 Task: Find connections with filter location Marburg an der Lahn with filter topic #Datawith filter profile language Spanish with filter current company DAR ENGINEERING with filter school PRASAD V POTLURI SIDDHARTHA INSTITUTE OF TECHNOLOGY, Devabhaktuni Ramalingeswara Rao Road, Behind VR Siddhartha Engg. College, Kanuru, Vijayawada, PIN-520007(CC-50) with filter industry Security and Investigations with filter service category Project Management with filter keywords title Test Scorer
Action: Mouse moved to (474, 48)
Screenshot: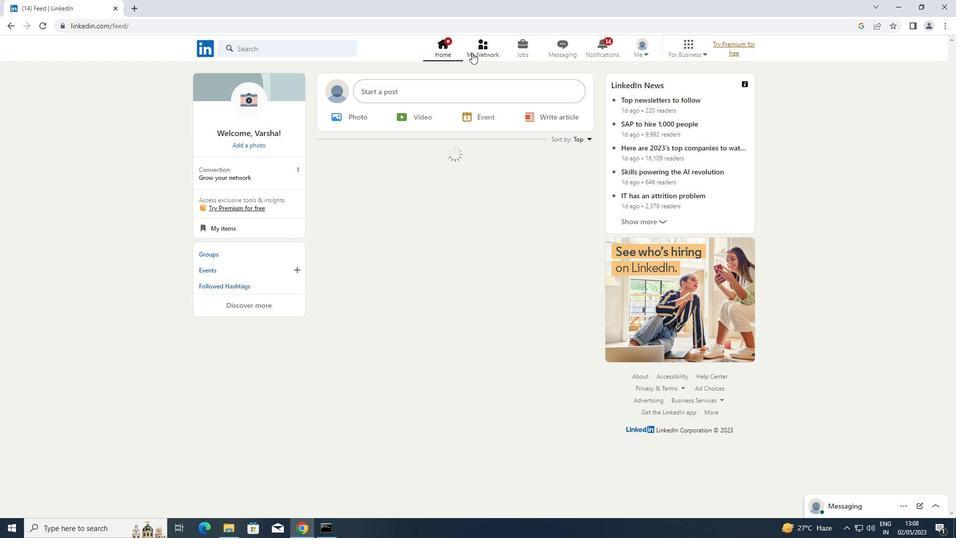 
Action: Mouse pressed left at (474, 48)
Screenshot: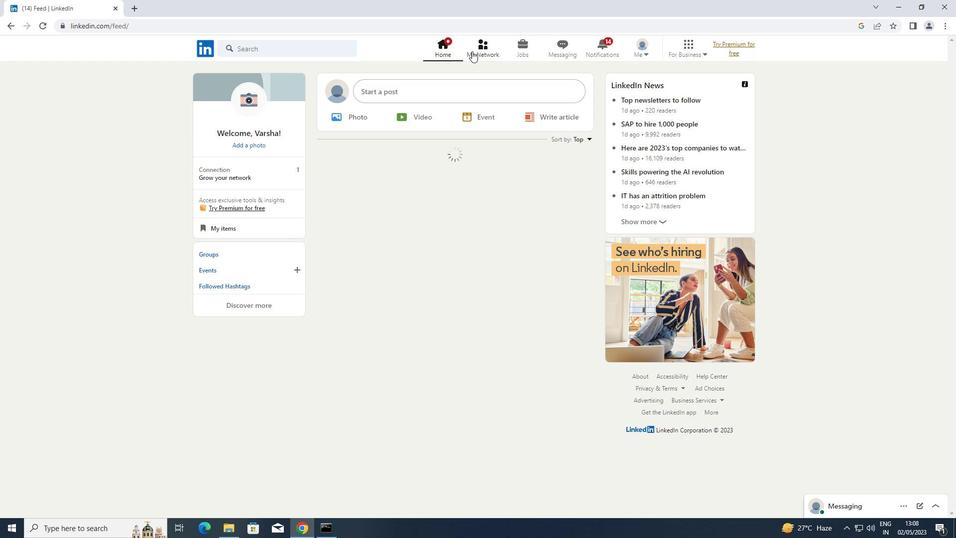 
Action: Mouse moved to (246, 108)
Screenshot: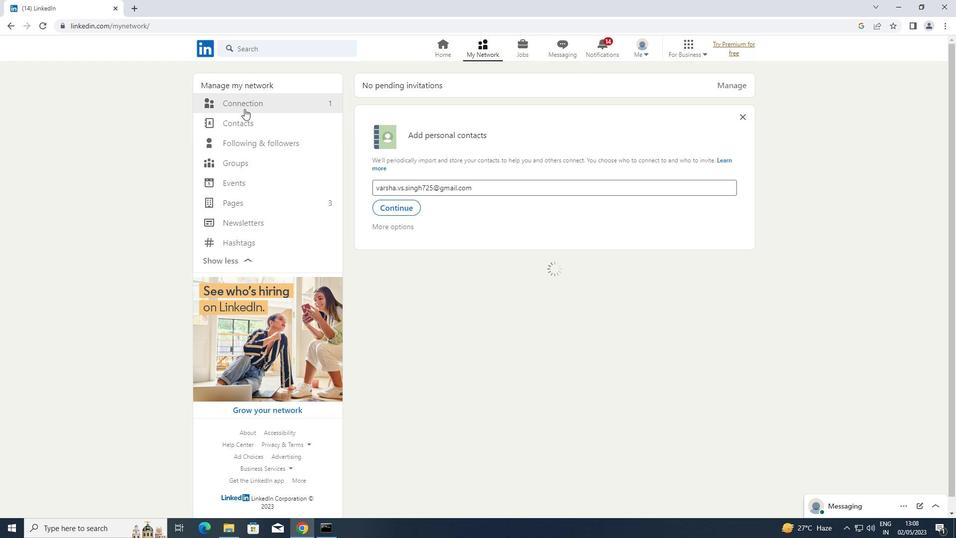 
Action: Mouse pressed left at (246, 108)
Screenshot: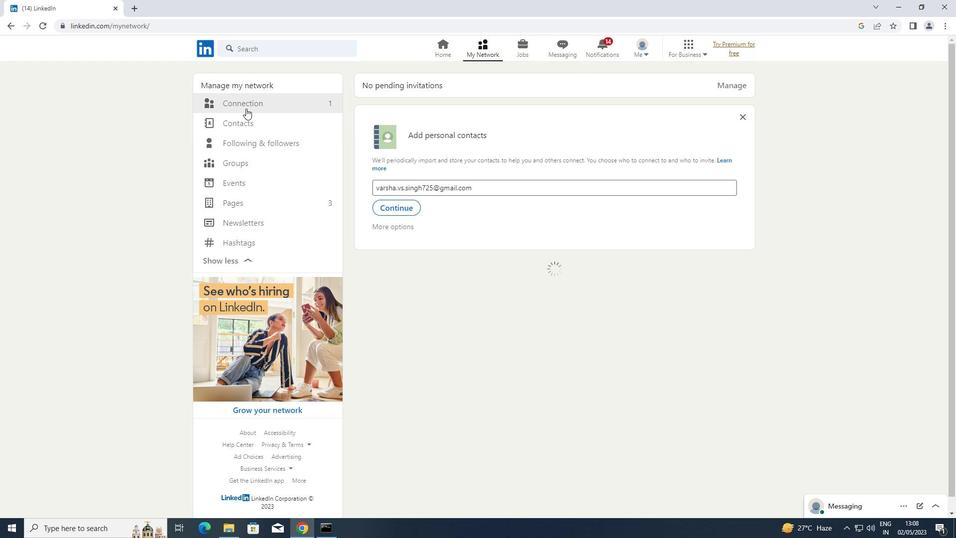 
Action: Mouse moved to (563, 99)
Screenshot: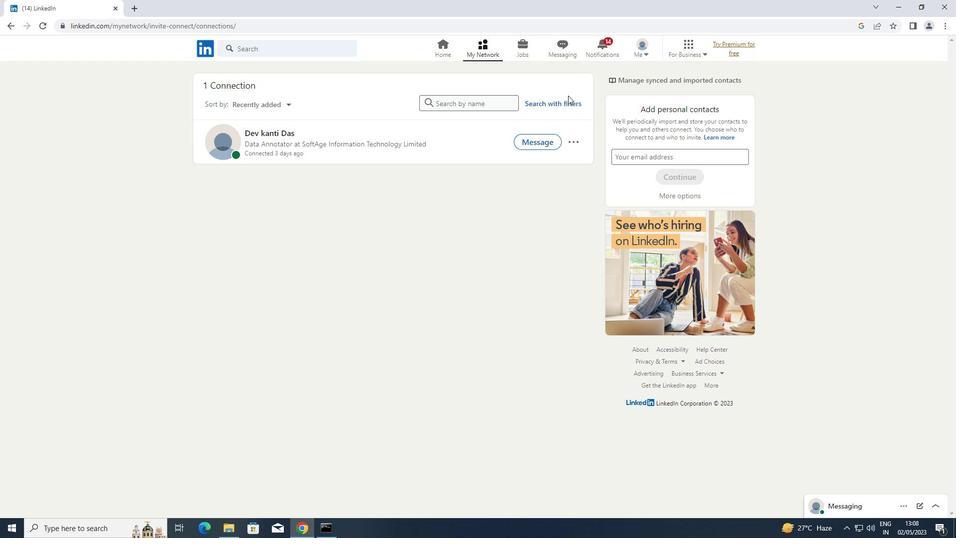 
Action: Mouse pressed left at (563, 99)
Screenshot: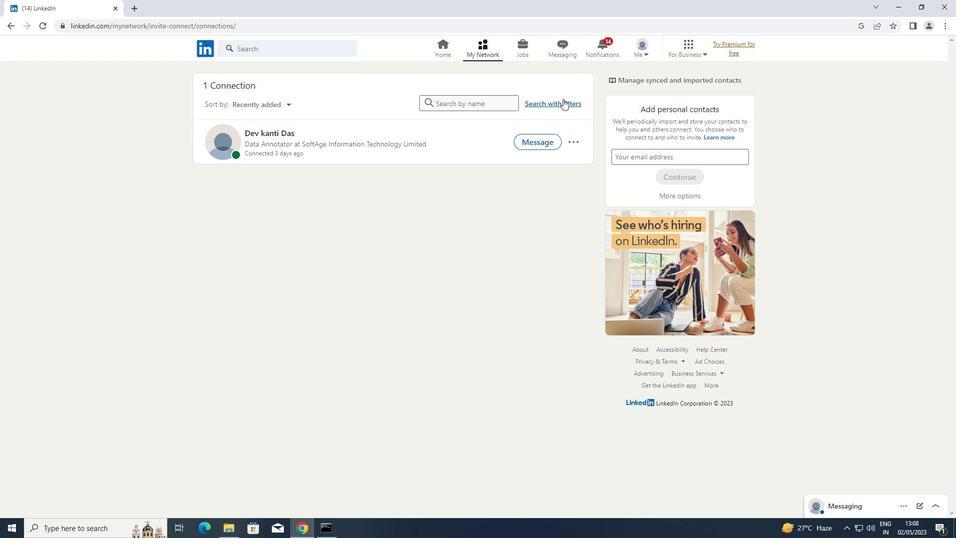 
Action: Mouse moved to (513, 74)
Screenshot: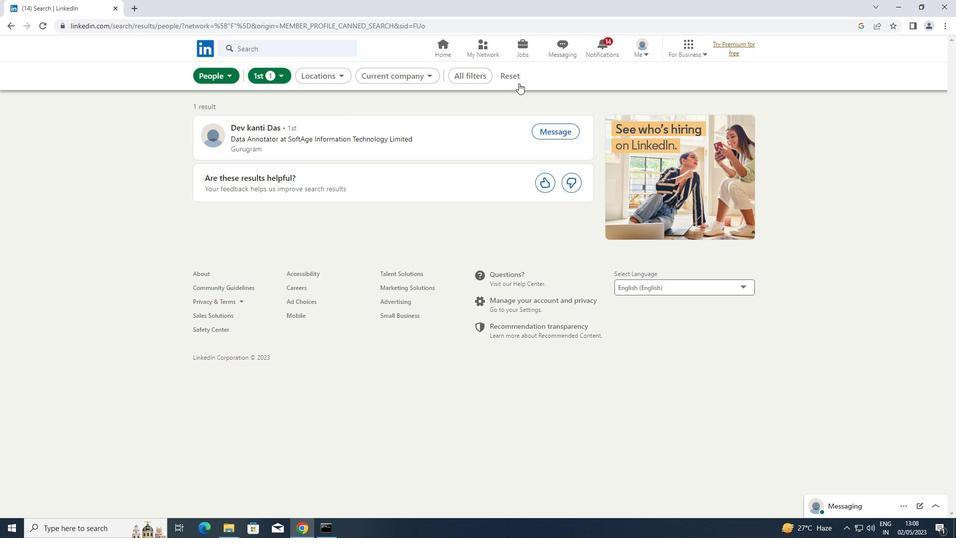 
Action: Mouse pressed left at (513, 74)
Screenshot: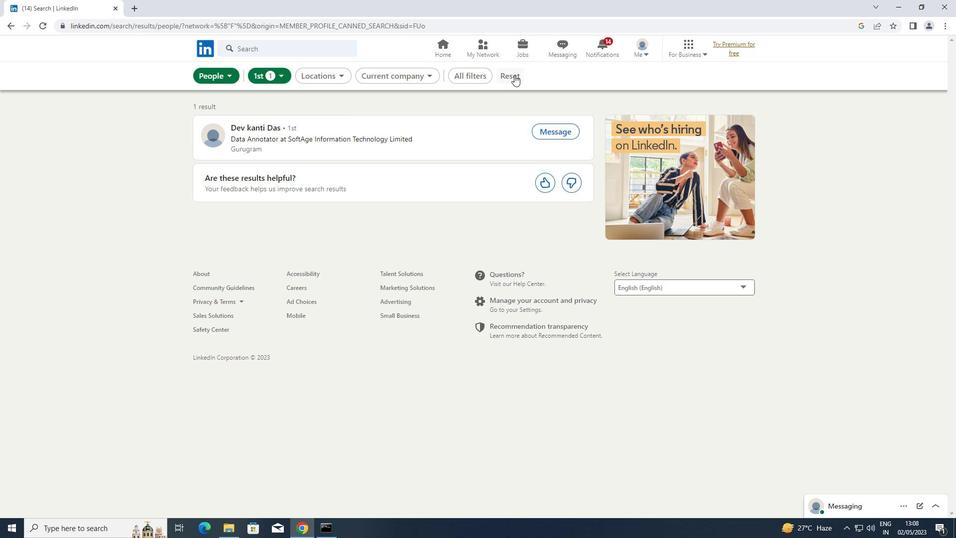 
Action: Mouse moved to (498, 75)
Screenshot: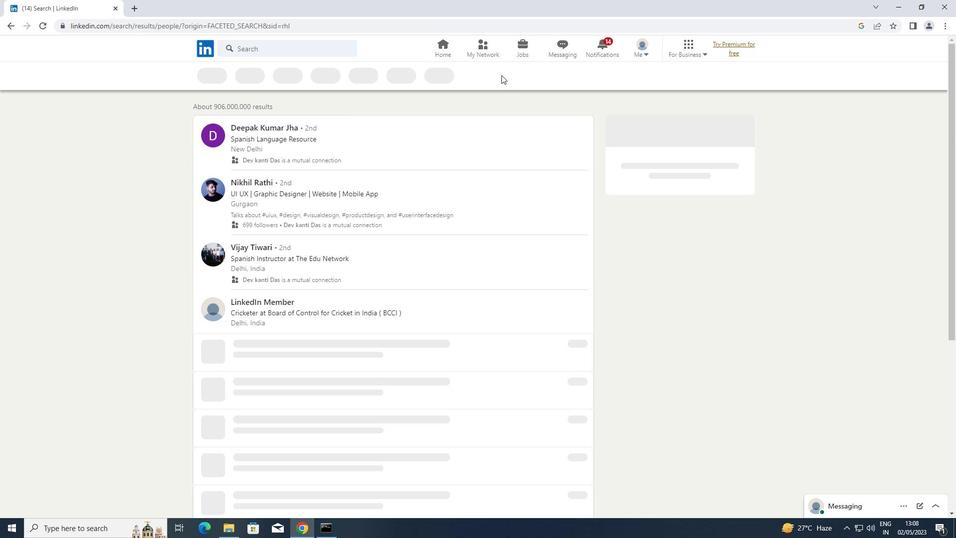 
Action: Mouse pressed left at (498, 75)
Screenshot: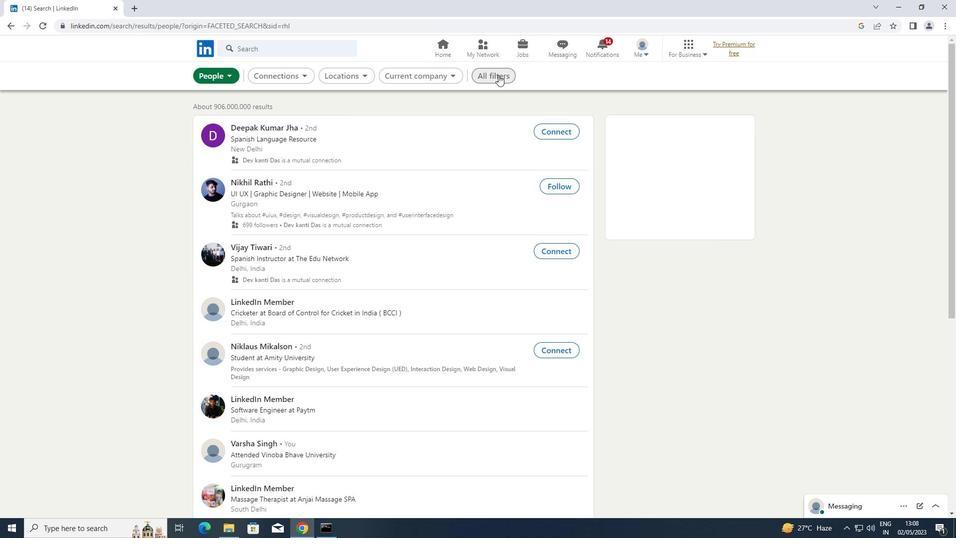 
Action: Mouse moved to (708, 198)
Screenshot: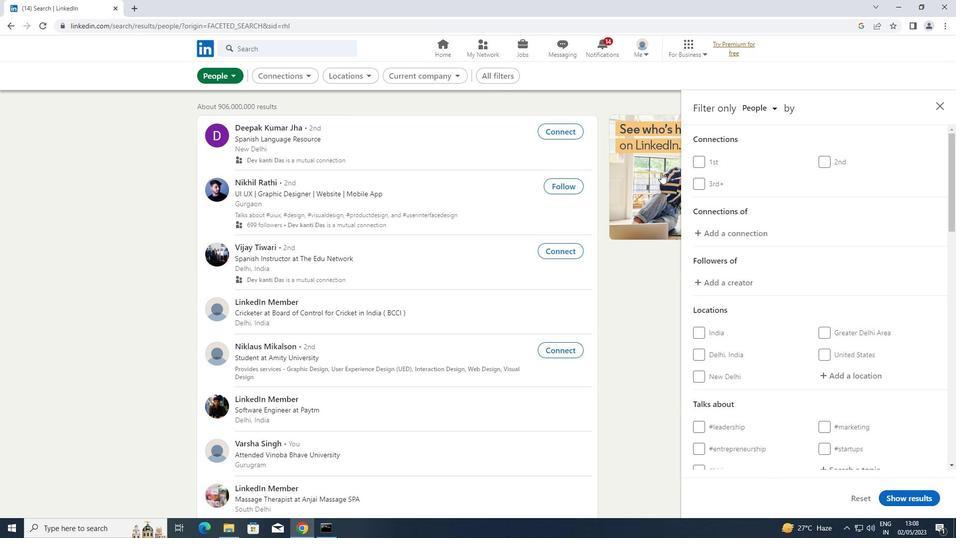 
Action: Mouse scrolled (708, 197) with delta (0, 0)
Screenshot: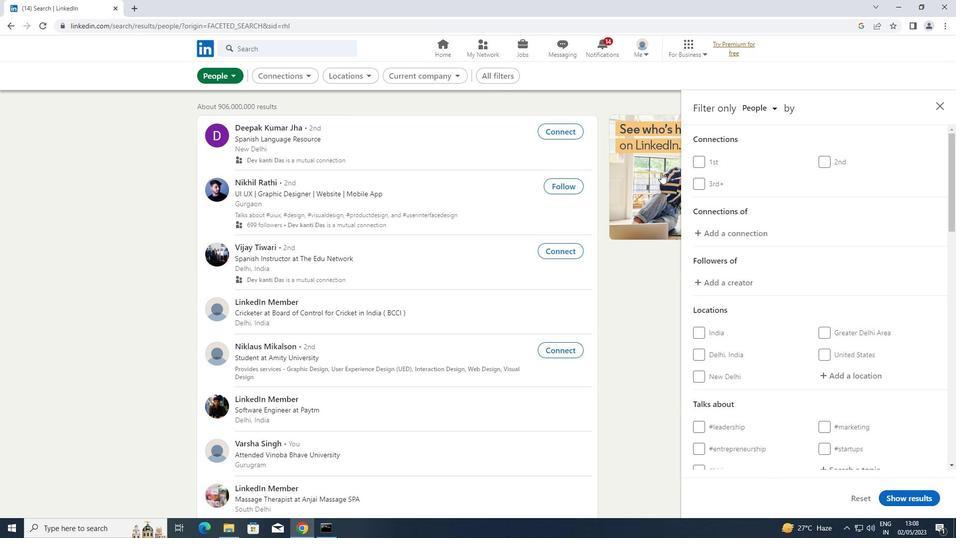 
Action: Mouse moved to (714, 205)
Screenshot: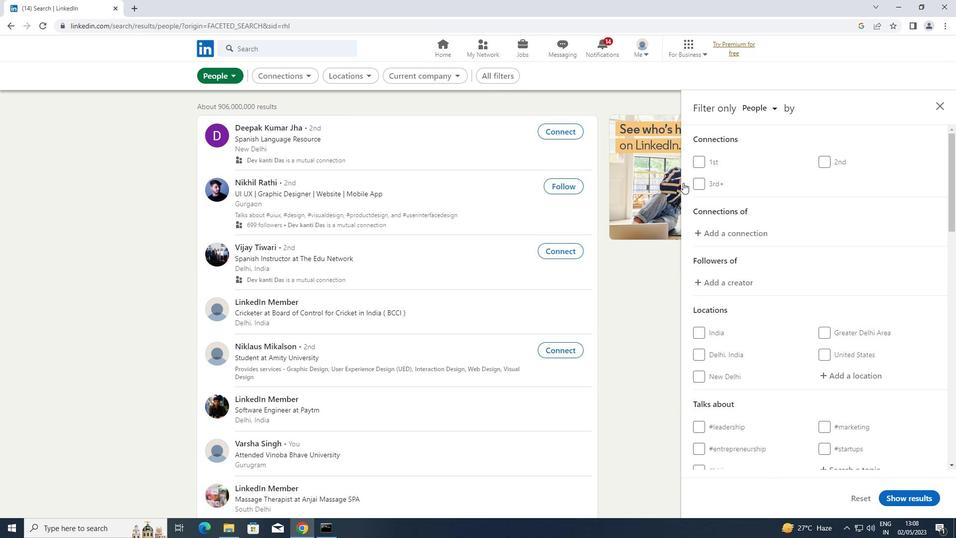 
Action: Mouse scrolled (714, 205) with delta (0, 0)
Screenshot: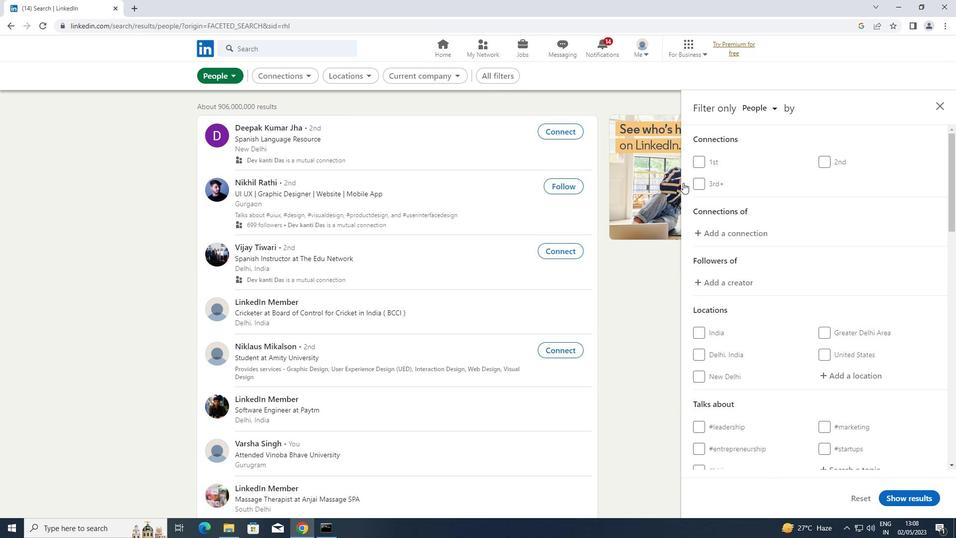 
Action: Mouse moved to (863, 275)
Screenshot: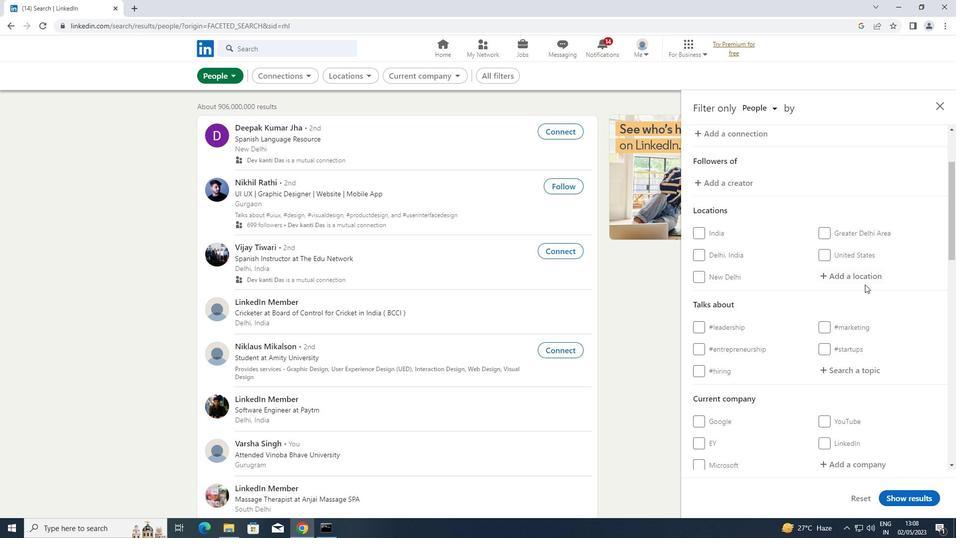 
Action: Mouse pressed left at (863, 275)
Screenshot: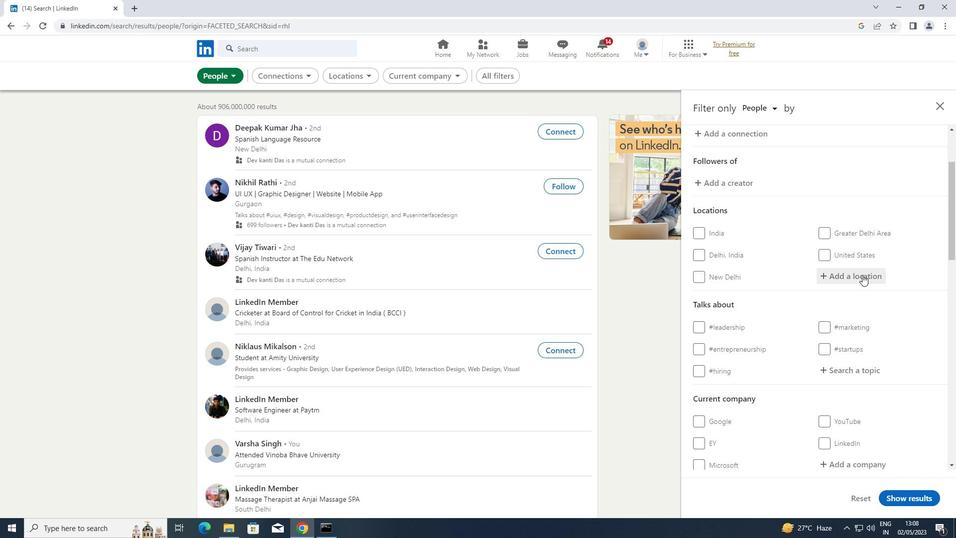 
Action: Key pressed <Key.shift><Key.shift>MARBURG<Key.space>AN<Key.space>DER<Key.space><Key.shift>LAHN
Screenshot: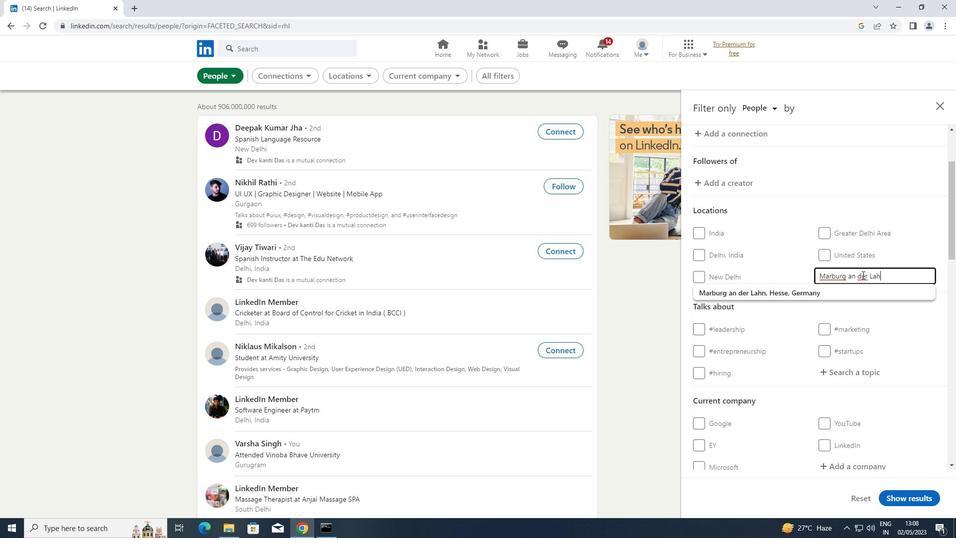 
Action: Mouse moved to (842, 368)
Screenshot: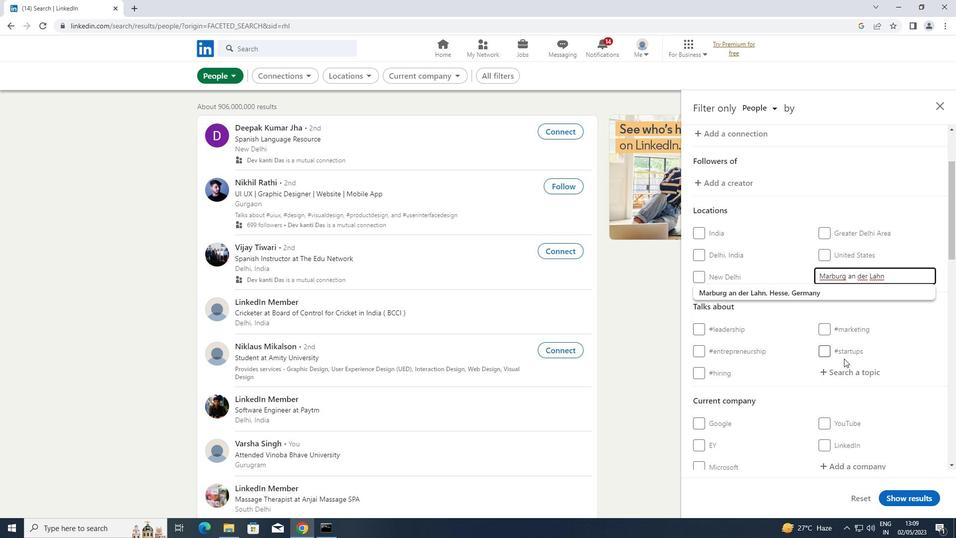 
Action: Mouse pressed left at (842, 368)
Screenshot: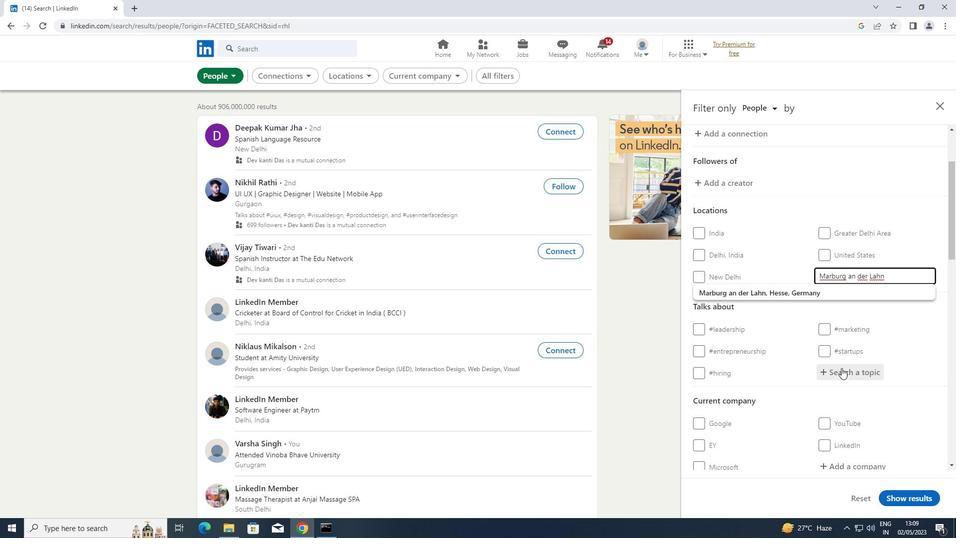 
Action: Mouse moved to (828, 307)
Screenshot: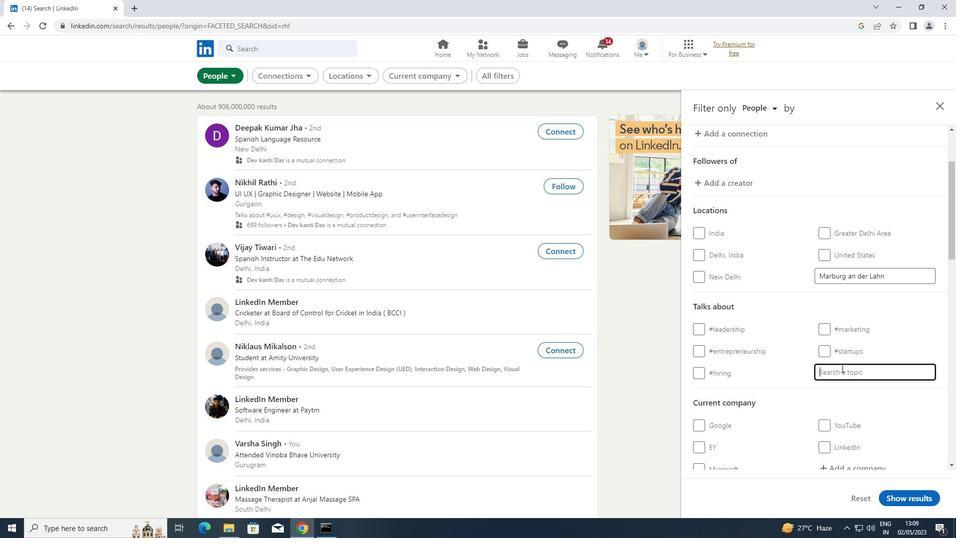 
Action: Key pressed <Key.shift>DATA
Screenshot: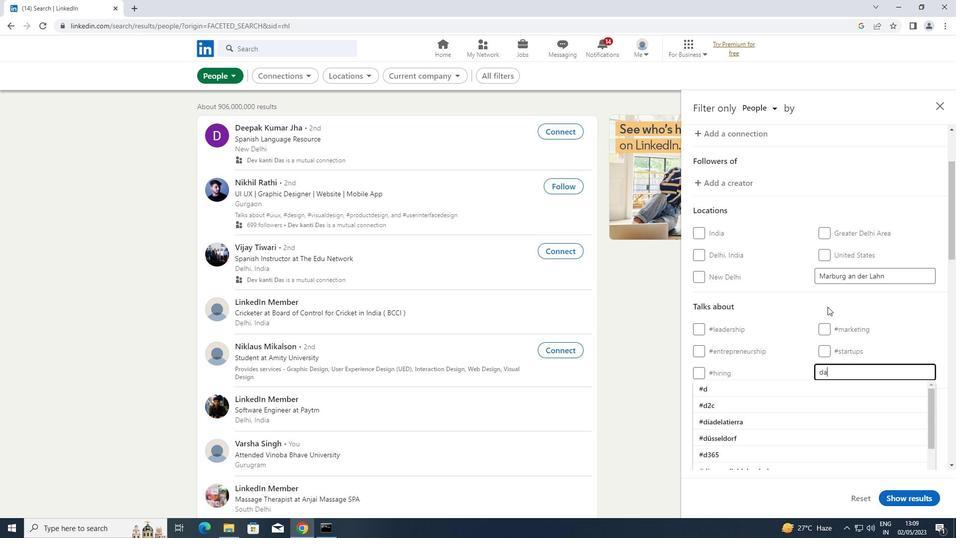 
Action: Mouse moved to (731, 391)
Screenshot: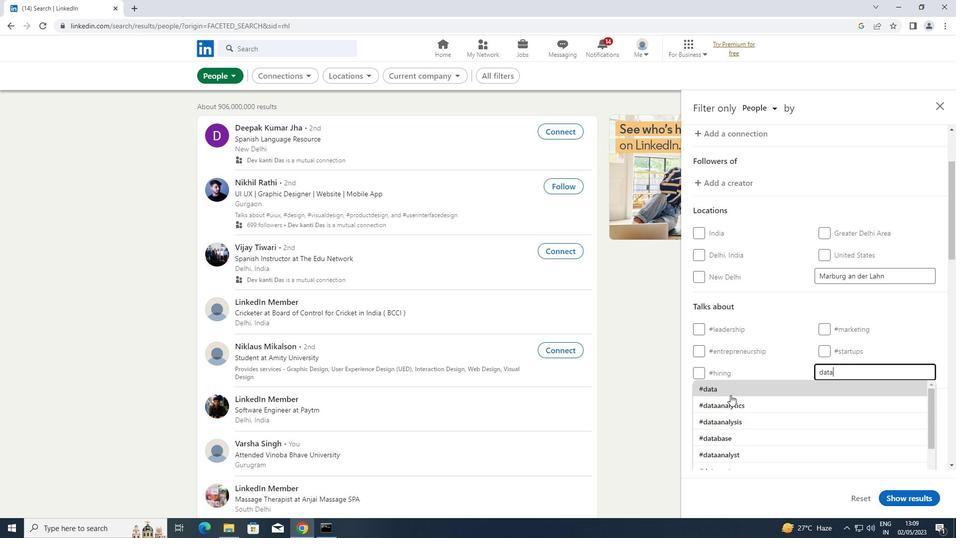 
Action: Mouse pressed left at (731, 391)
Screenshot: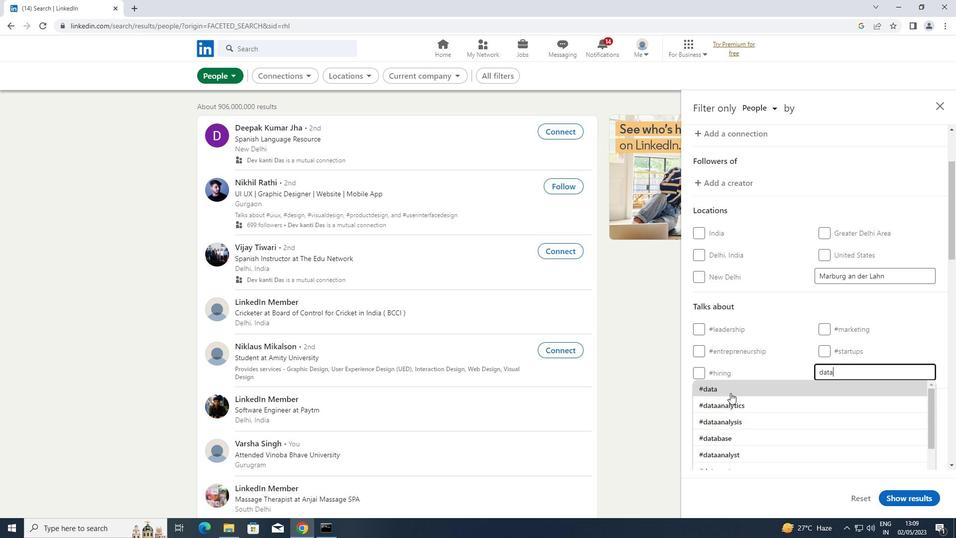 
Action: Mouse scrolled (731, 390) with delta (0, 0)
Screenshot: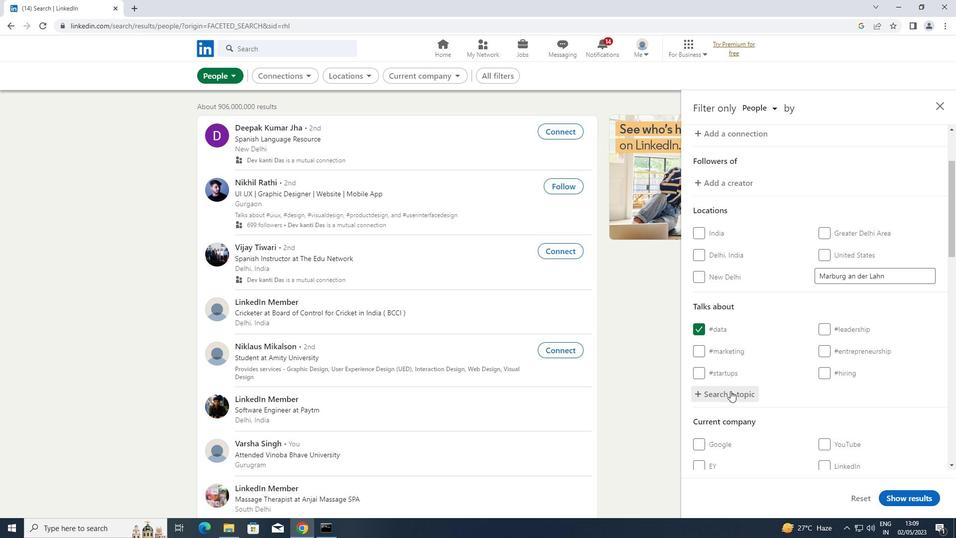
Action: Mouse scrolled (731, 390) with delta (0, 0)
Screenshot: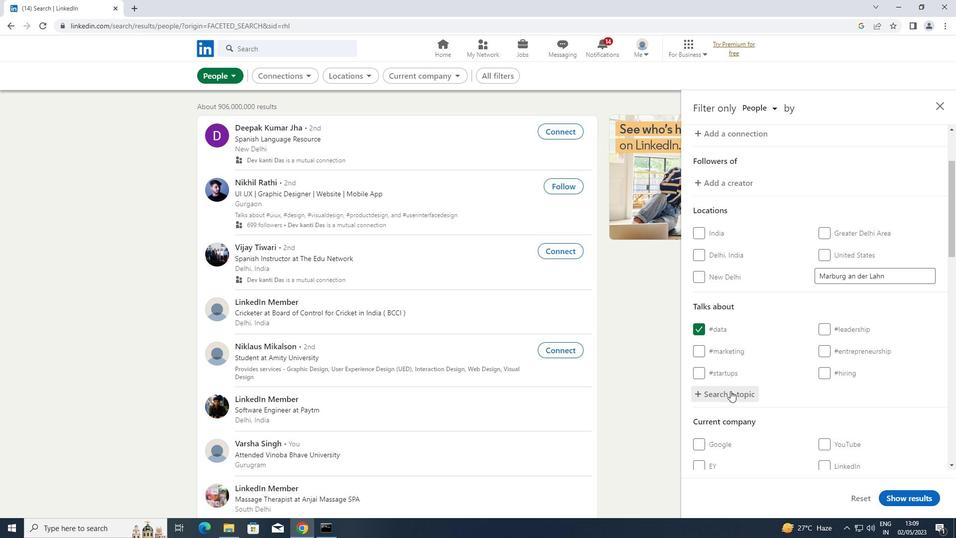 
Action: Mouse moved to (731, 388)
Screenshot: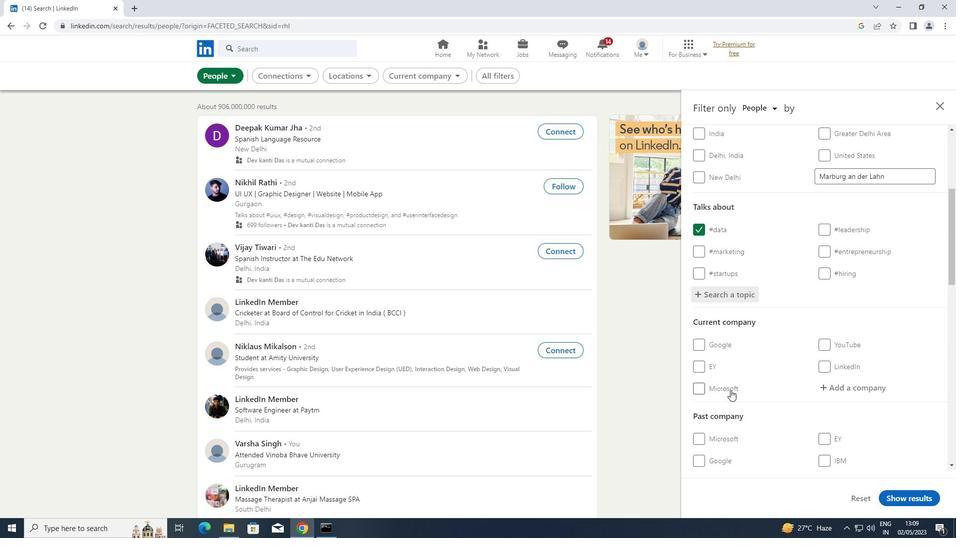 
Action: Mouse scrolled (731, 387) with delta (0, 0)
Screenshot: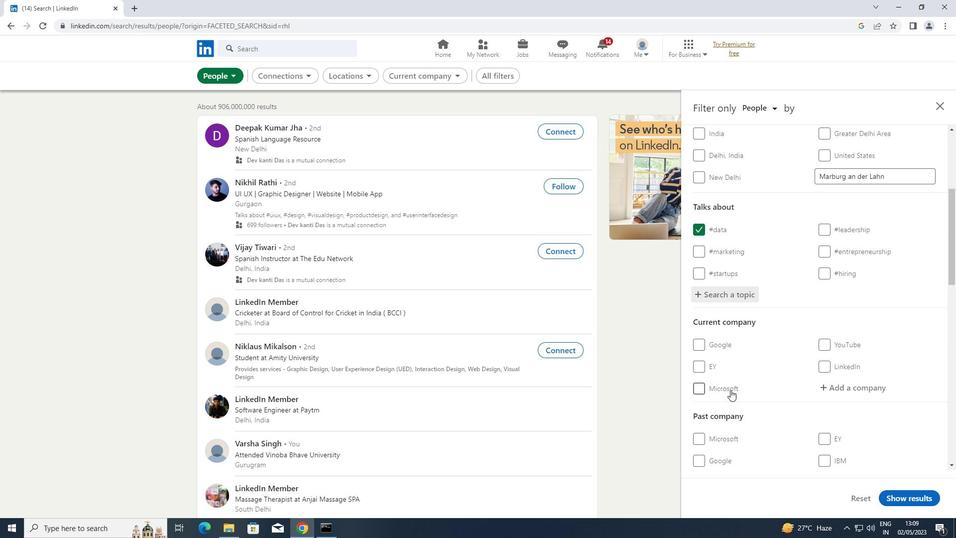 
Action: Mouse scrolled (731, 387) with delta (0, 0)
Screenshot: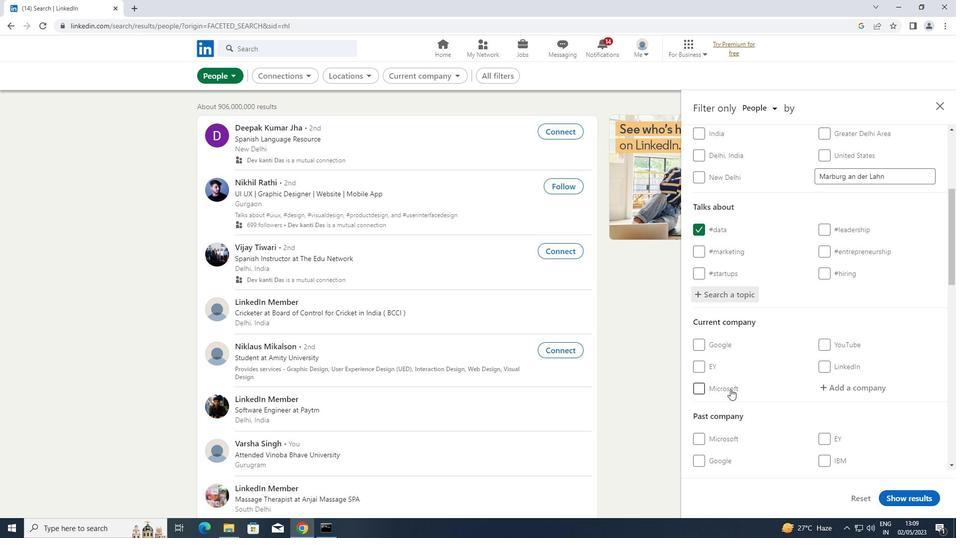 
Action: Mouse scrolled (731, 387) with delta (0, 0)
Screenshot: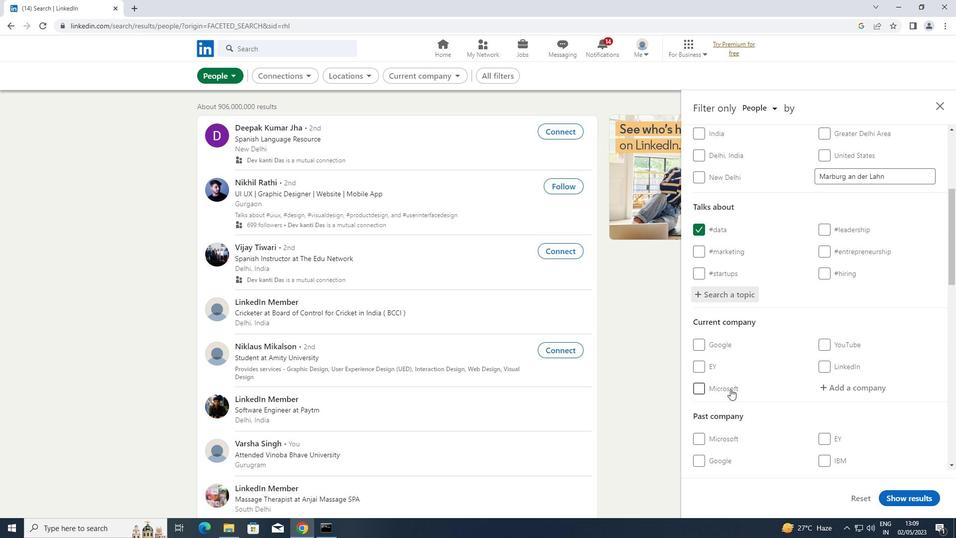 
Action: Mouse scrolled (731, 387) with delta (0, 0)
Screenshot: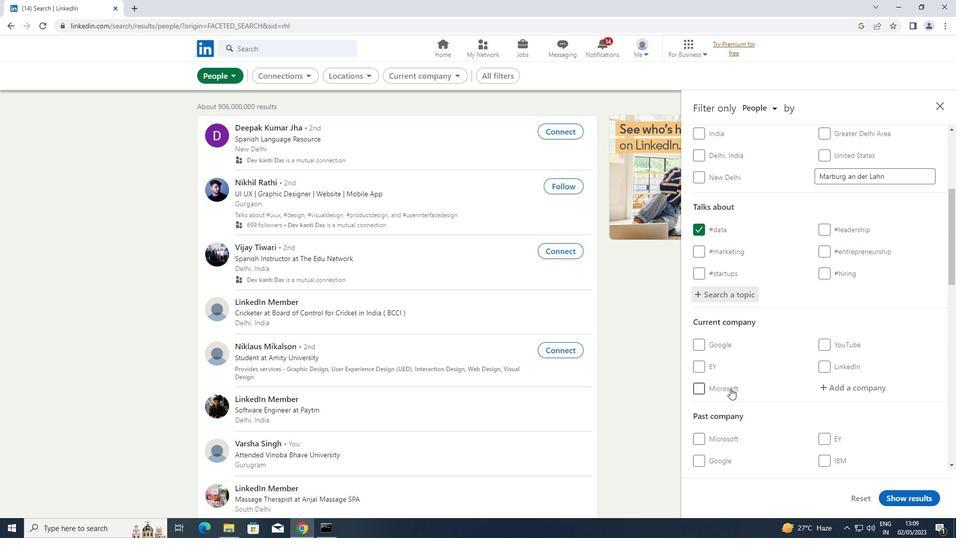 
Action: Mouse scrolled (731, 387) with delta (0, 0)
Screenshot: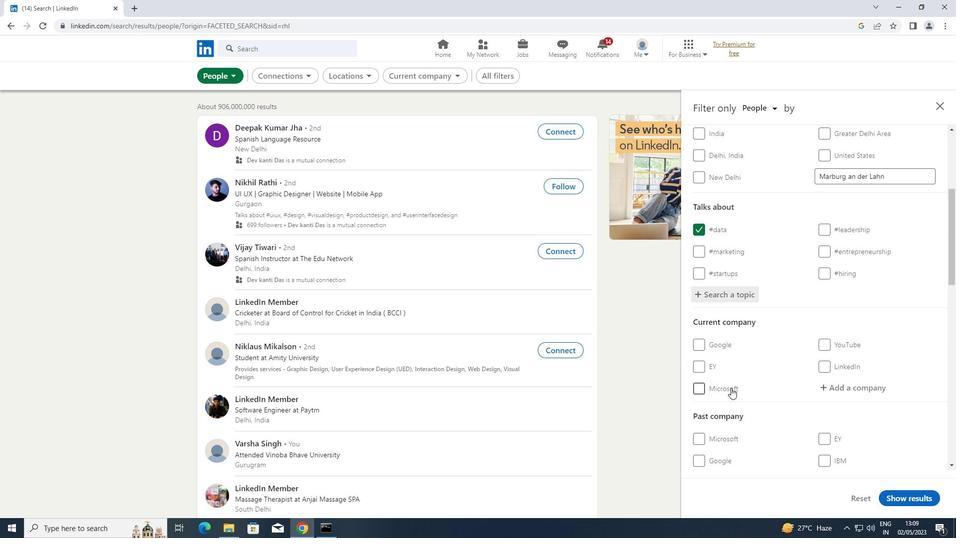 
Action: Mouse moved to (731, 387)
Screenshot: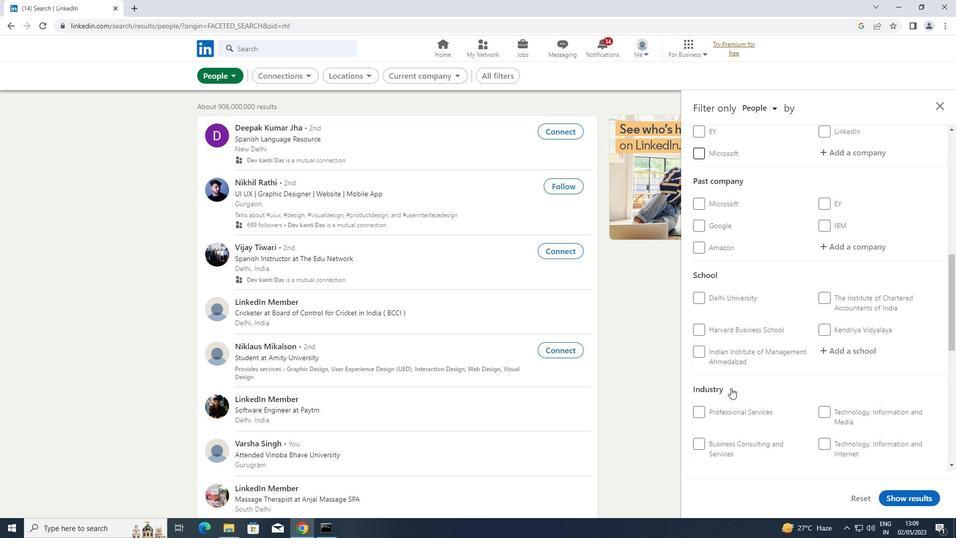 
Action: Mouse scrolled (731, 387) with delta (0, 0)
Screenshot: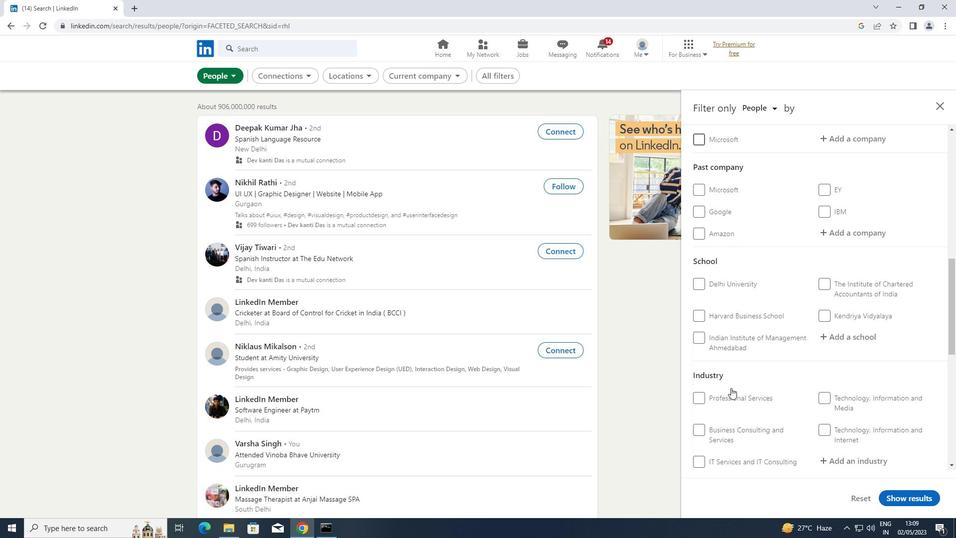 
Action: Mouse scrolled (731, 387) with delta (0, 0)
Screenshot: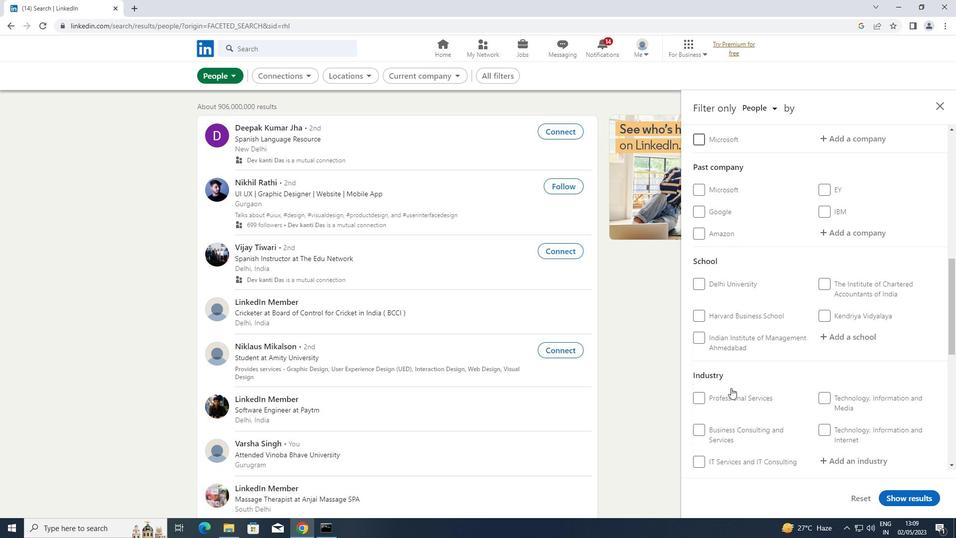 
Action: Mouse scrolled (731, 387) with delta (0, 0)
Screenshot: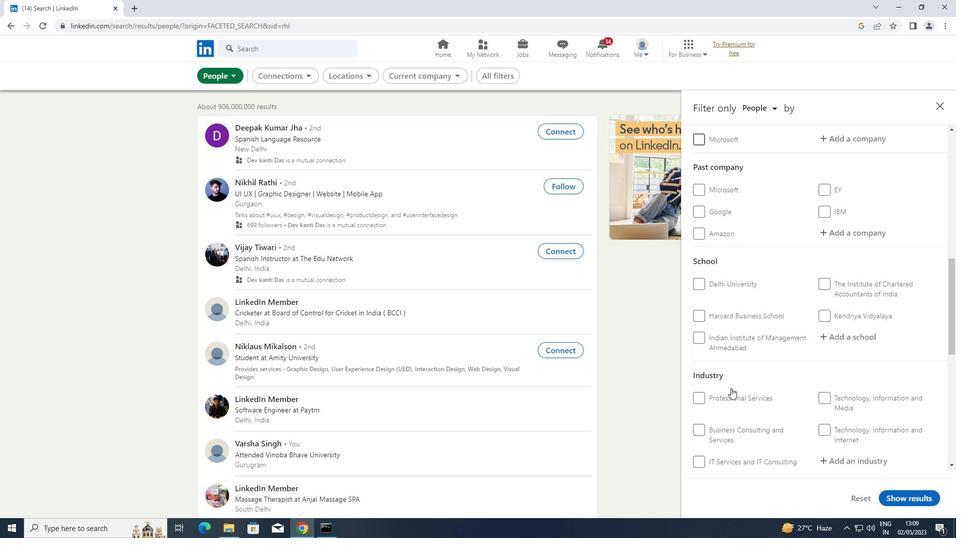 
Action: Mouse scrolled (731, 387) with delta (0, 0)
Screenshot: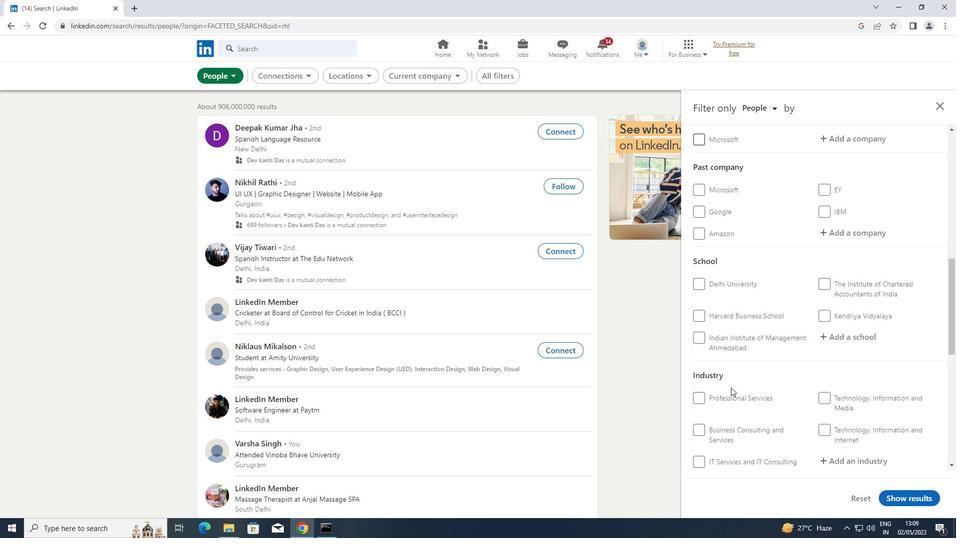 
Action: Mouse scrolled (731, 387) with delta (0, 0)
Screenshot: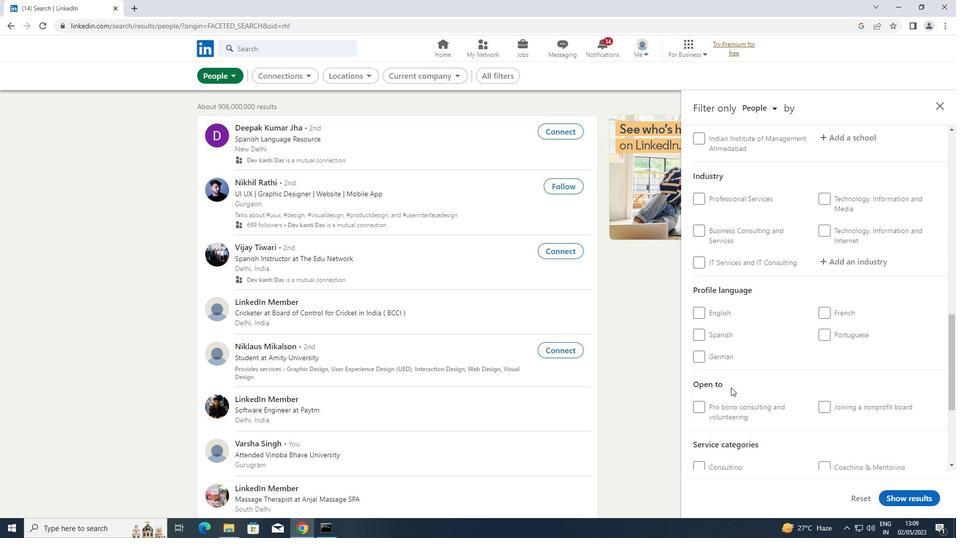 
Action: Mouse scrolled (731, 387) with delta (0, 0)
Screenshot: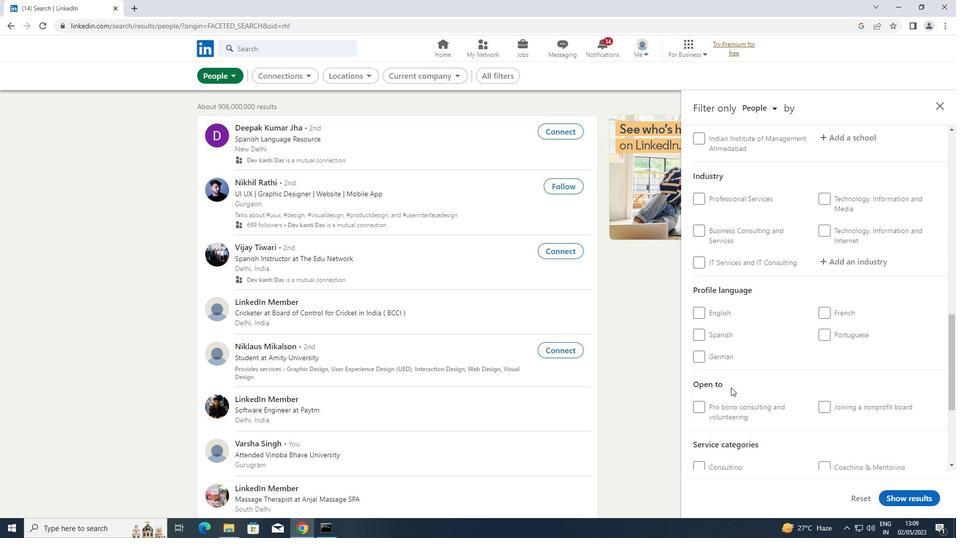 
Action: Mouse moved to (732, 386)
Screenshot: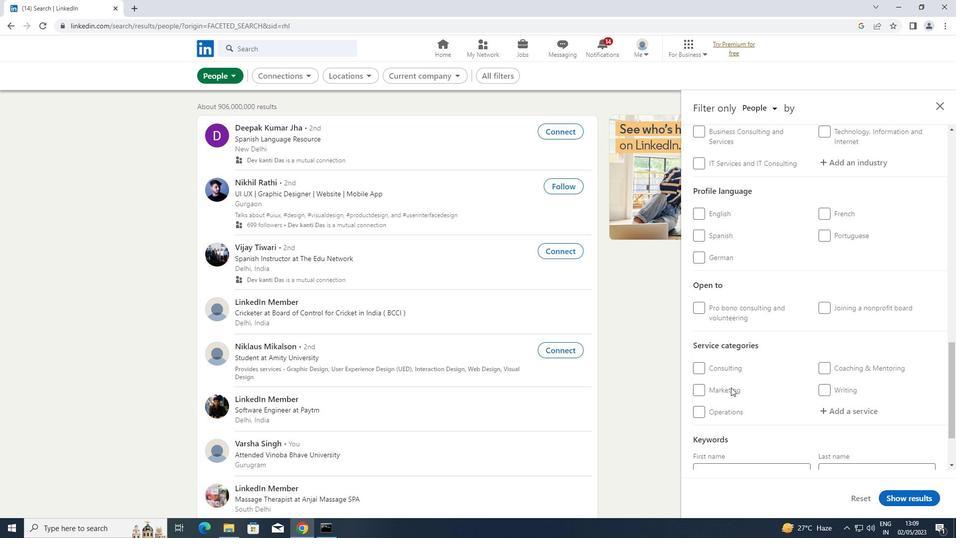 
Action: Mouse scrolled (732, 387) with delta (0, 0)
Screenshot: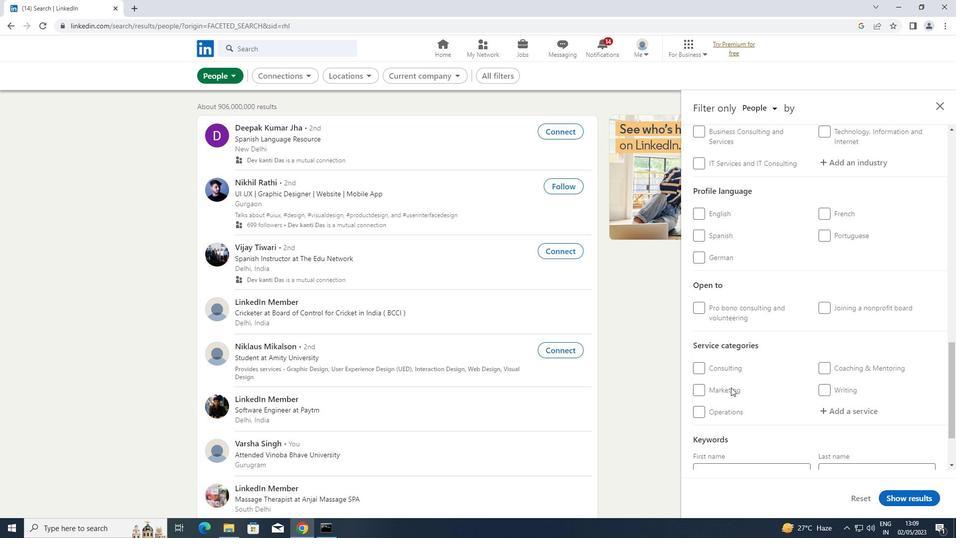 
Action: Mouse moved to (732, 384)
Screenshot: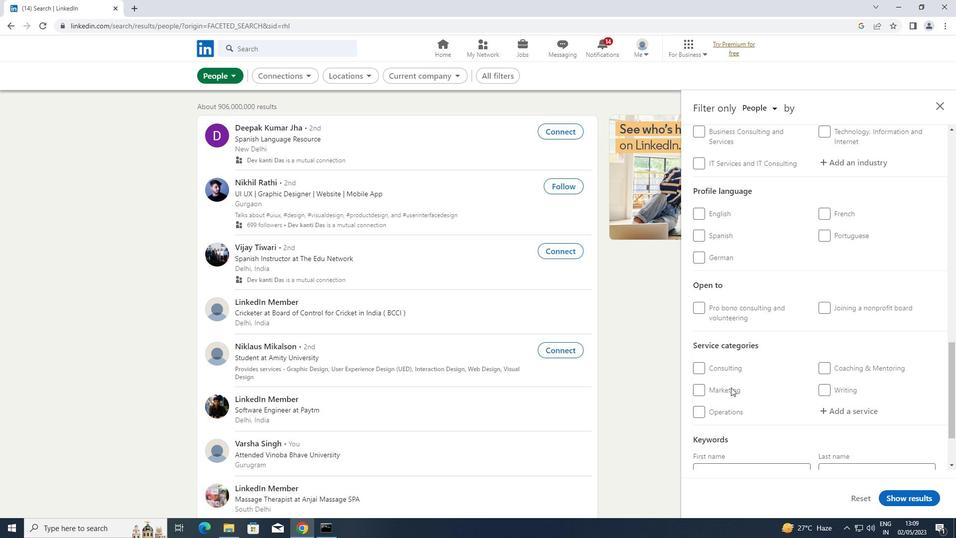 
Action: Mouse scrolled (732, 385) with delta (0, 0)
Screenshot: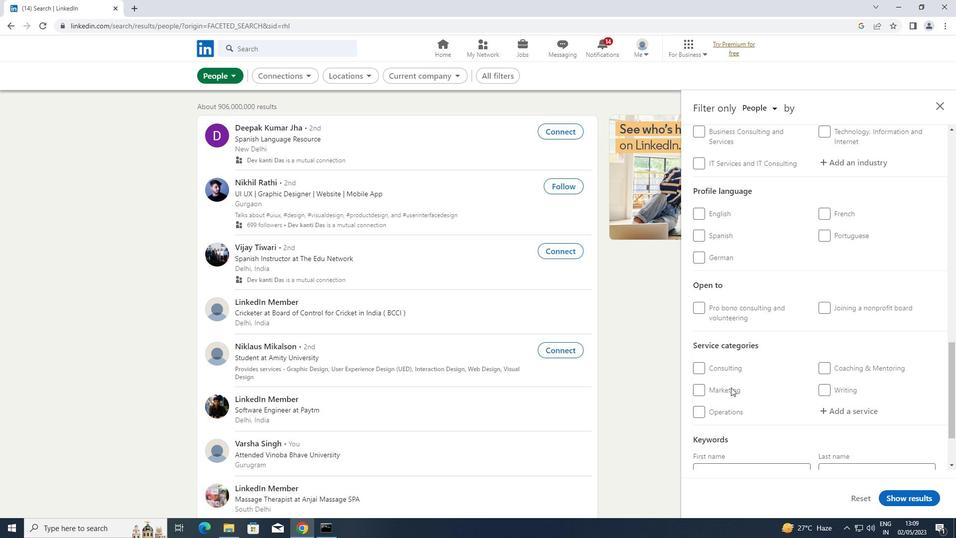 
Action: Mouse moved to (699, 334)
Screenshot: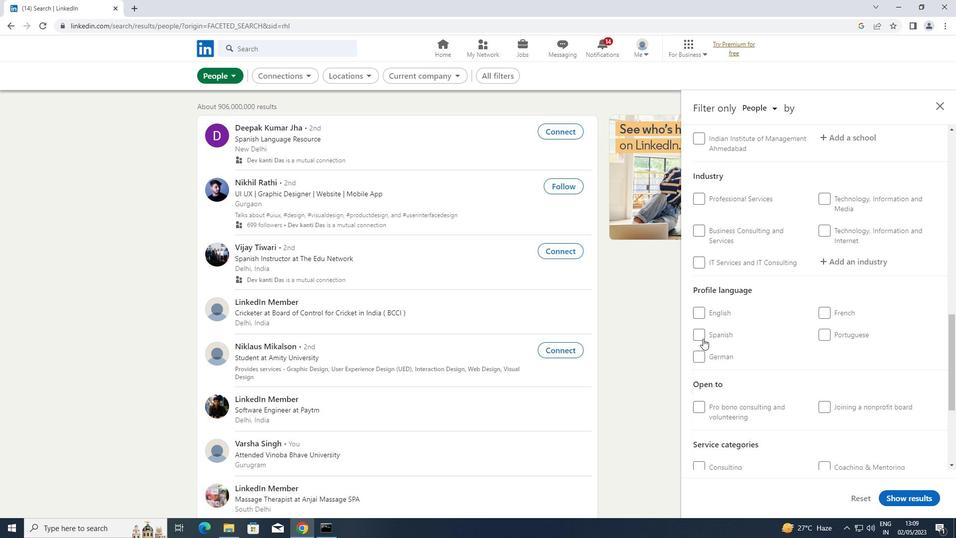 
Action: Mouse pressed left at (699, 334)
Screenshot: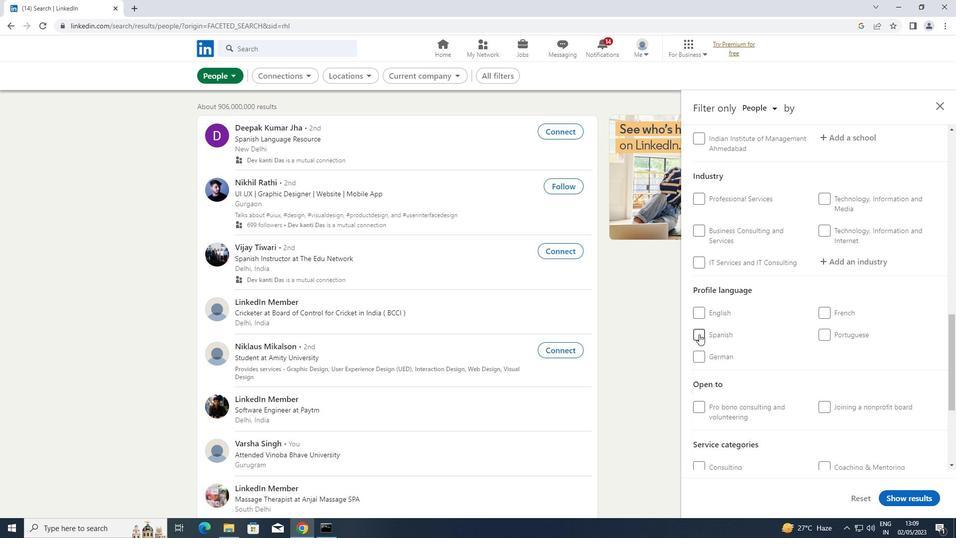 
Action: Mouse moved to (759, 342)
Screenshot: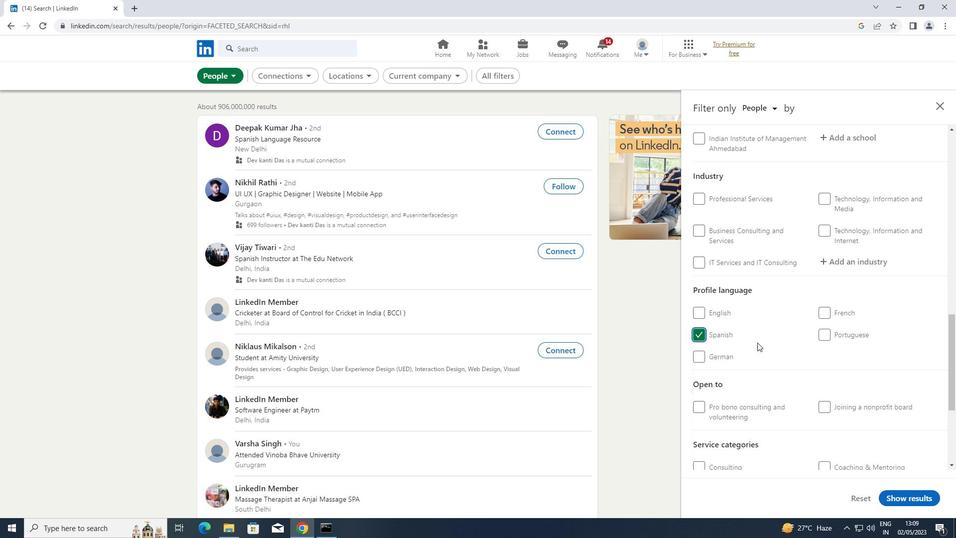 
Action: Mouse scrolled (759, 343) with delta (0, 0)
Screenshot: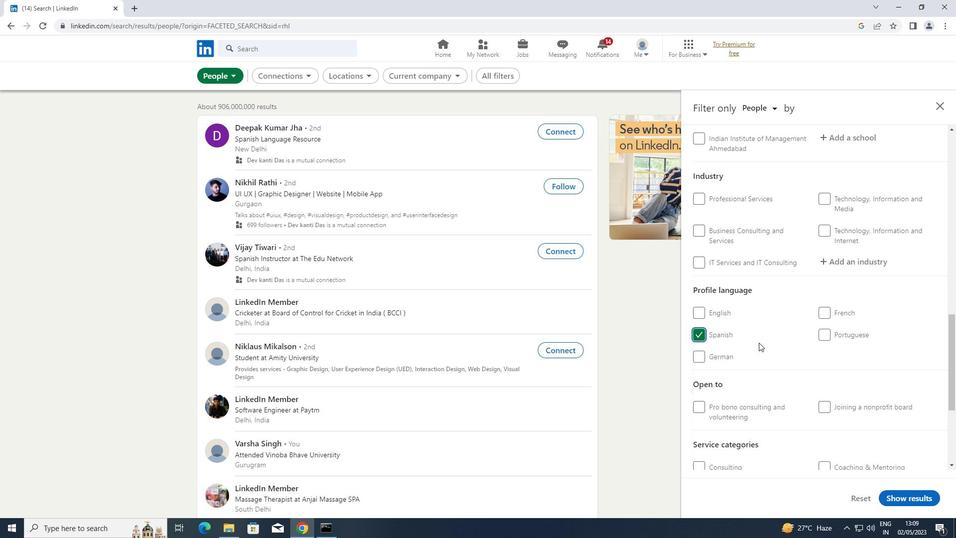 
Action: Mouse scrolled (759, 343) with delta (0, 0)
Screenshot: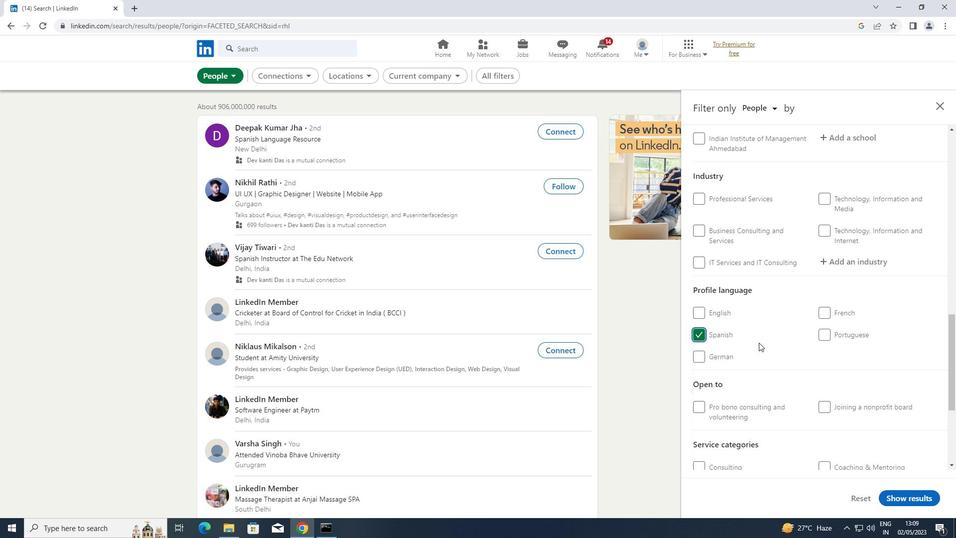 
Action: Mouse scrolled (759, 343) with delta (0, 0)
Screenshot: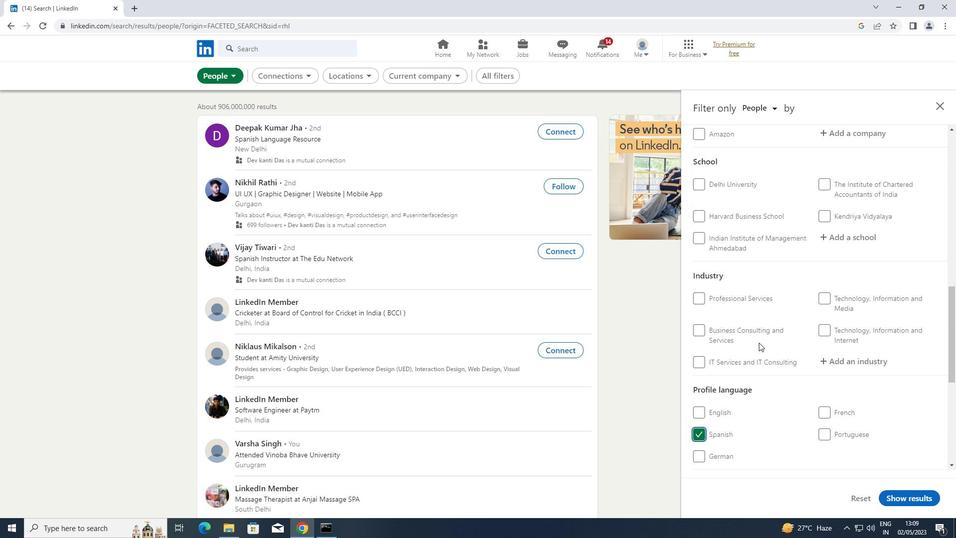 
Action: Mouse scrolled (759, 343) with delta (0, 0)
Screenshot: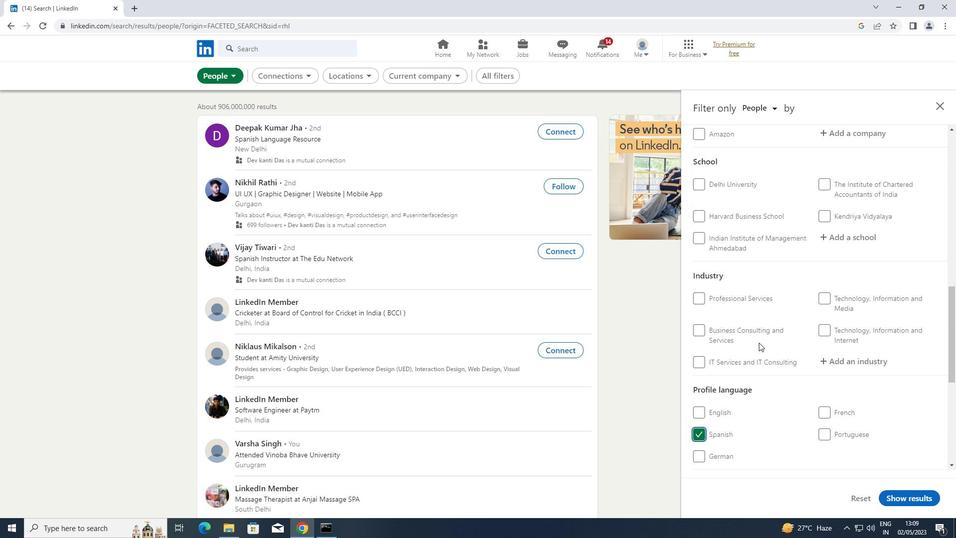 
Action: Mouse moved to (809, 265)
Screenshot: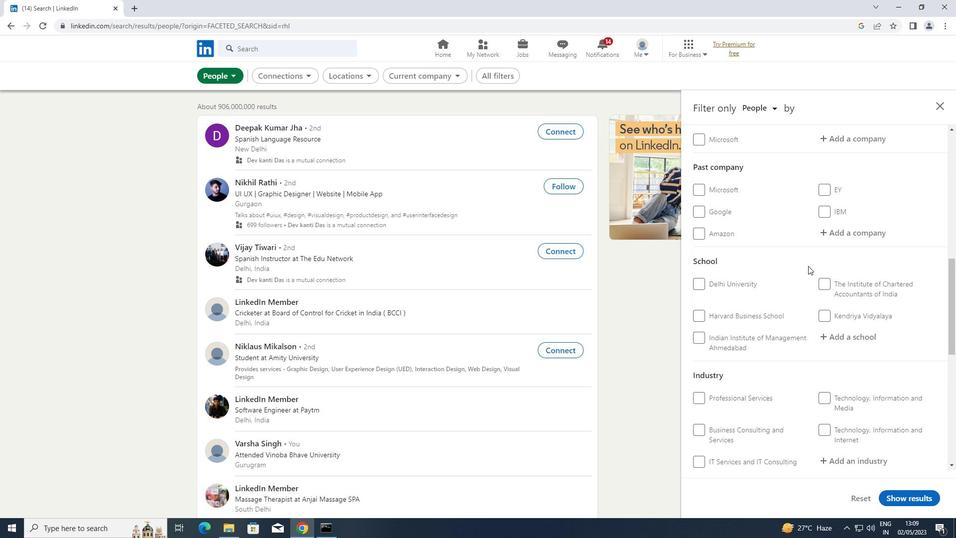 
Action: Mouse scrolled (809, 266) with delta (0, 0)
Screenshot: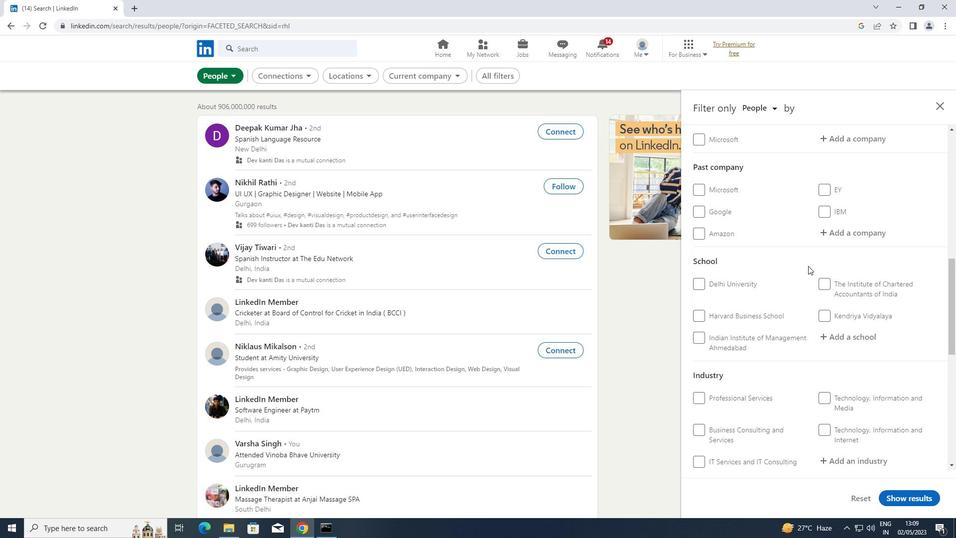 
Action: Mouse scrolled (809, 266) with delta (0, 0)
Screenshot: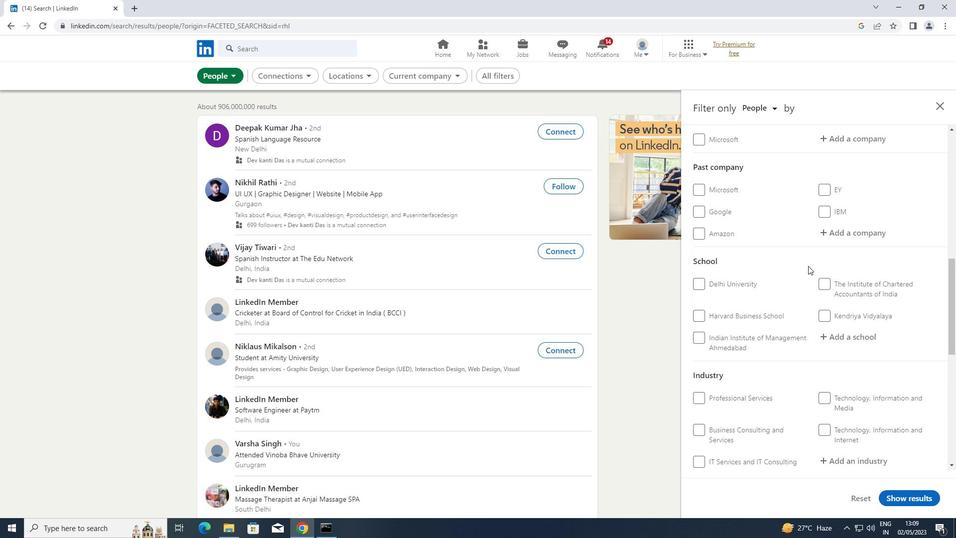 
Action: Mouse moved to (868, 237)
Screenshot: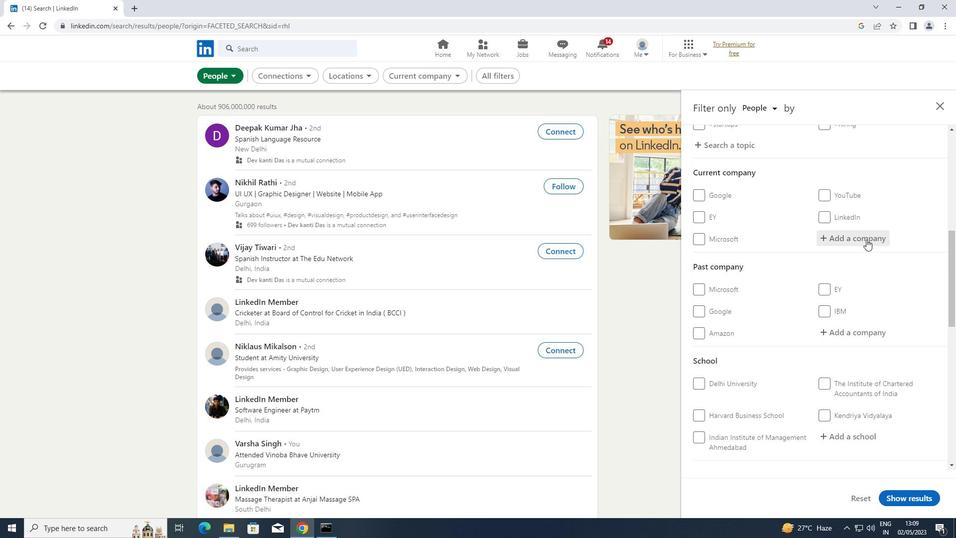
Action: Mouse pressed left at (868, 237)
Screenshot: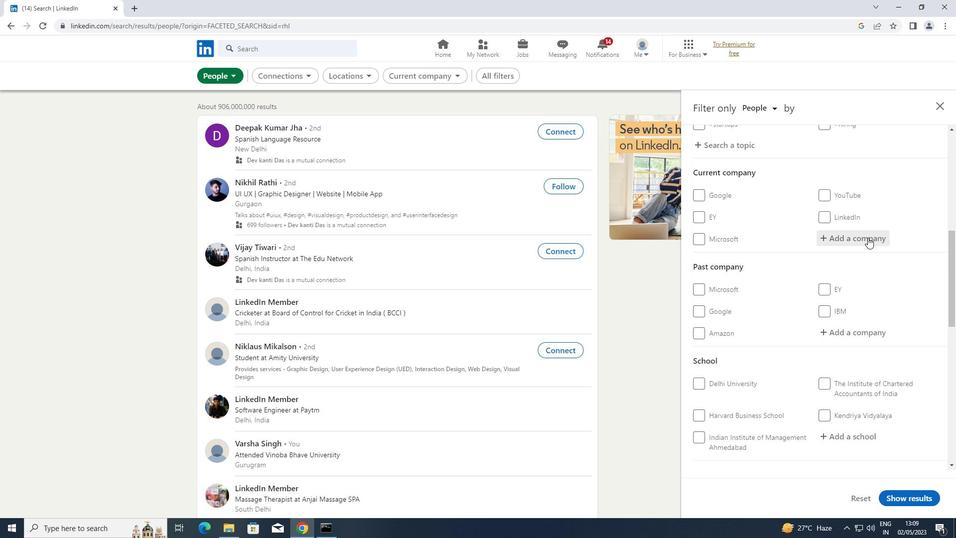 
Action: Key pressed <Key.caps_lock>DAR<Key.space>
Screenshot: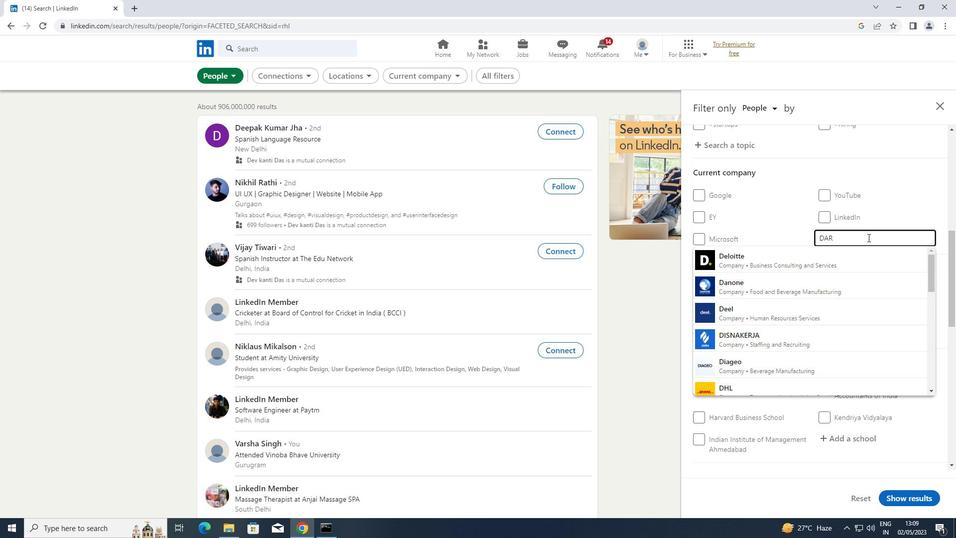 
Action: Mouse moved to (824, 289)
Screenshot: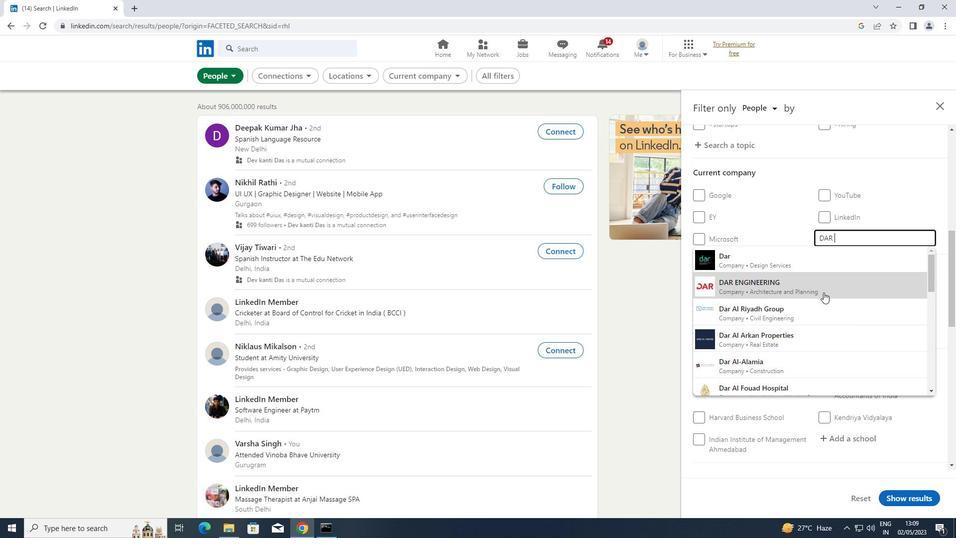 
Action: Mouse pressed left at (824, 289)
Screenshot: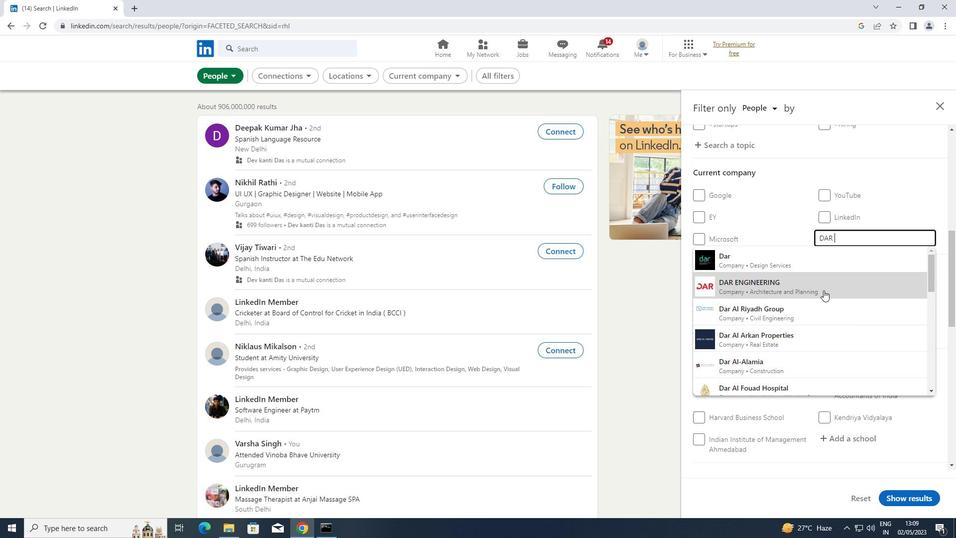 
Action: Key pressed <Key.caps_lock>
Screenshot: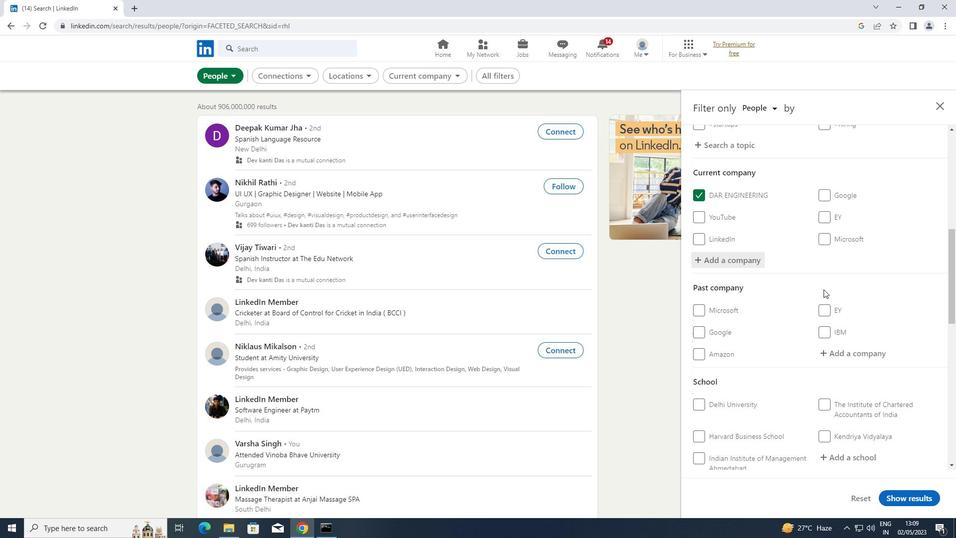 
Action: Mouse scrolled (824, 289) with delta (0, 0)
Screenshot: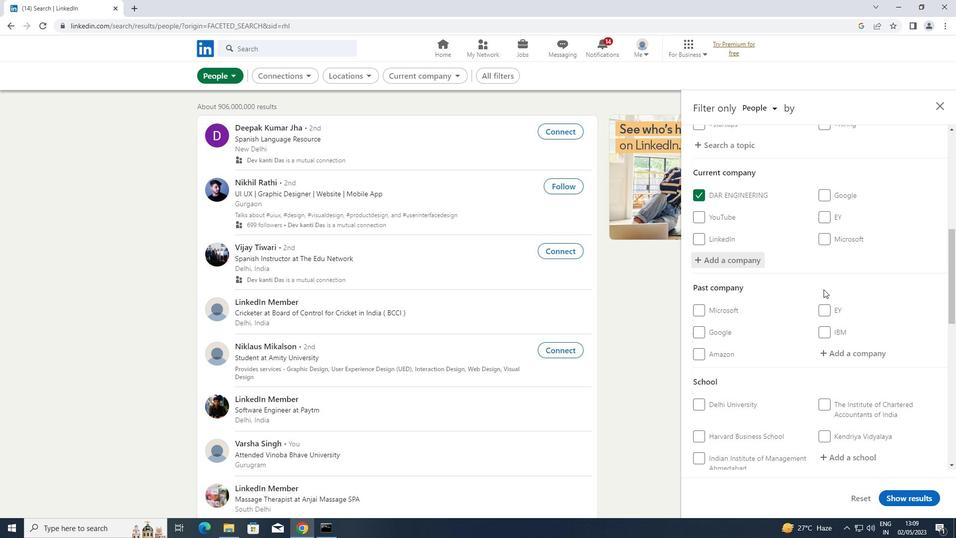 
Action: Mouse scrolled (824, 289) with delta (0, 0)
Screenshot: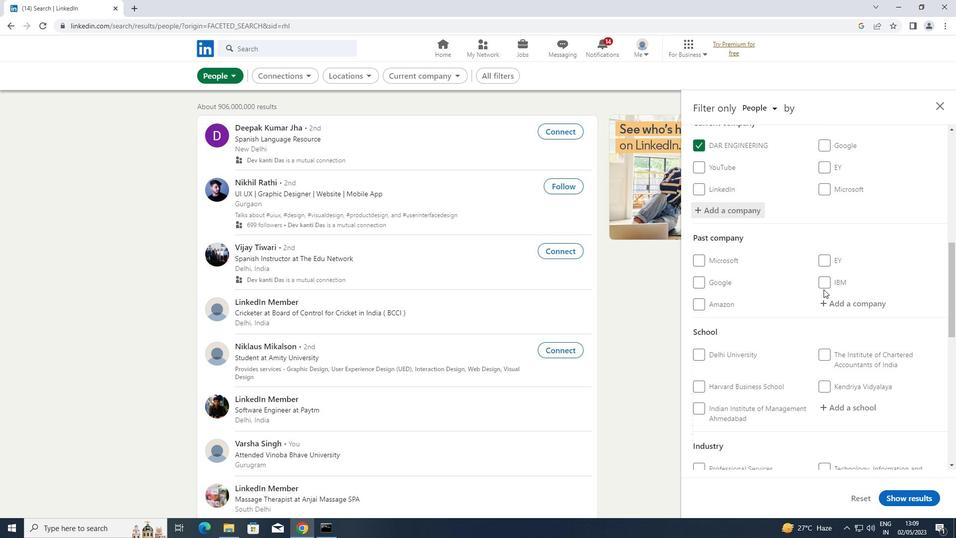 
Action: Mouse scrolled (824, 289) with delta (0, 0)
Screenshot: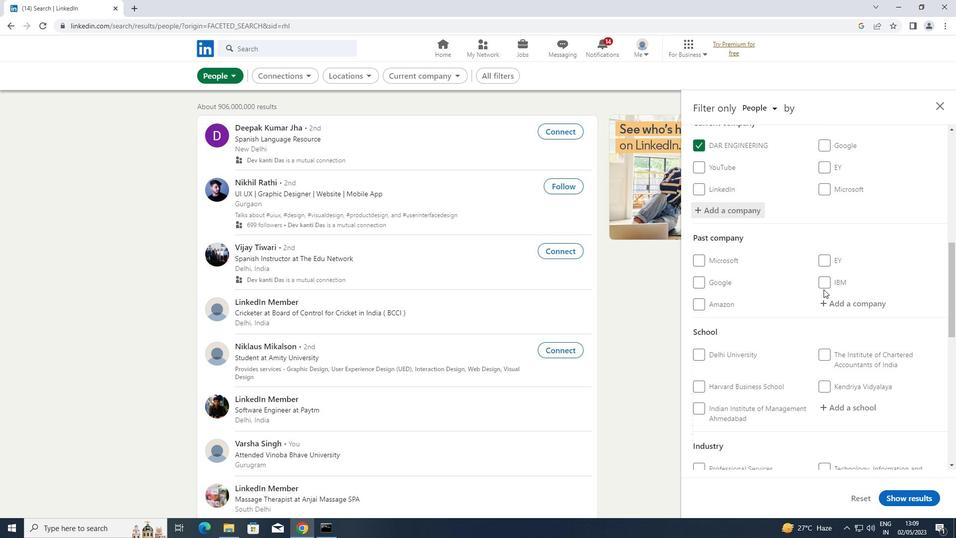 
Action: Mouse moved to (833, 304)
Screenshot: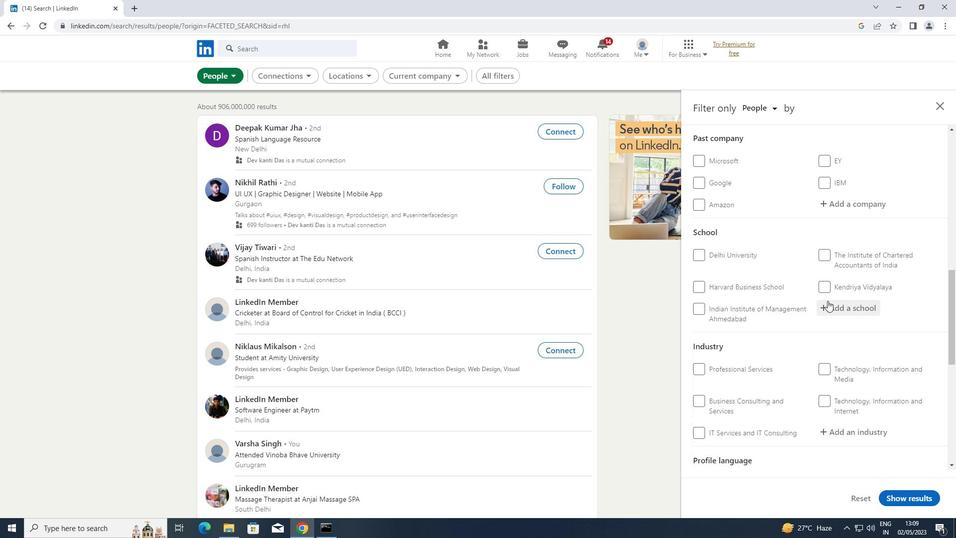 
Action: Mouse pressed left at (833, 304)
Screenshot: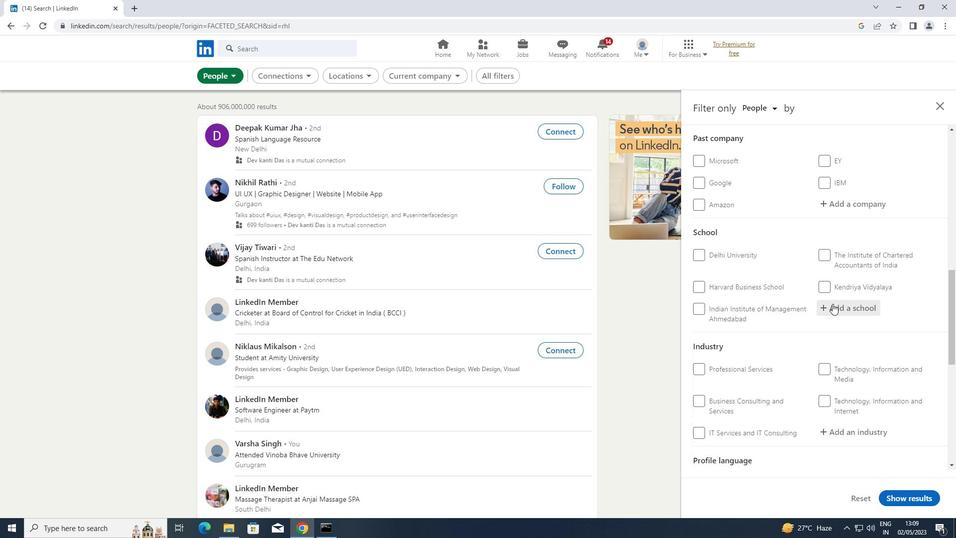 
Action: Mouse moved to (833, 304)
Screenshot: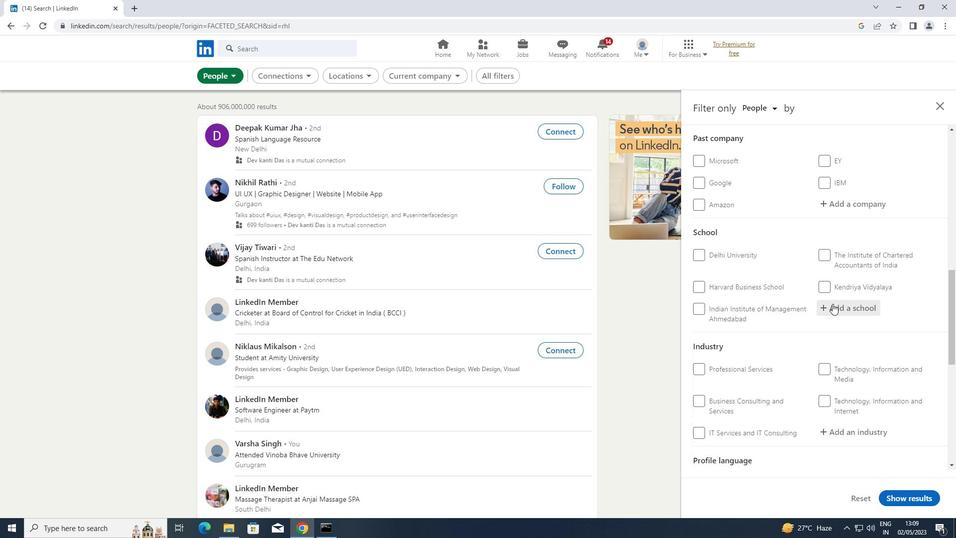 
Action: Key pressed <Key.caps_lock>PRASAD<Key.space>V<Key.space>POT
Screenshot: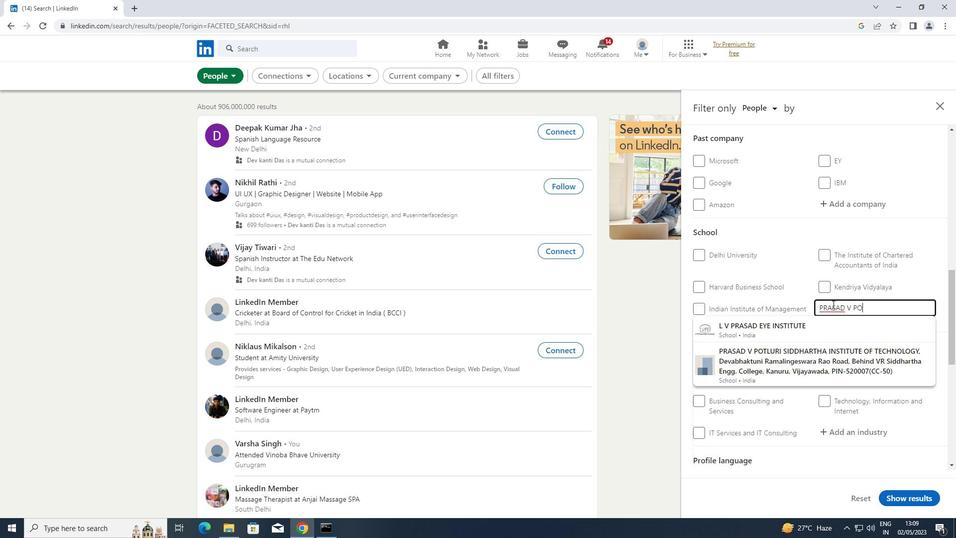 
Action: Mouse moved to (789, 340)
Screenshot: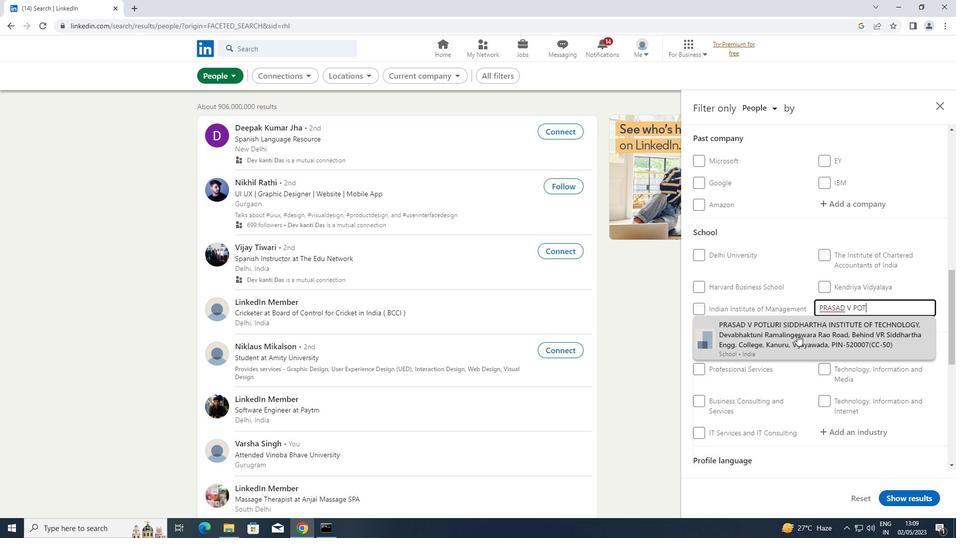 
Action: Mouse pressed left at (789, 340)
Screenshot: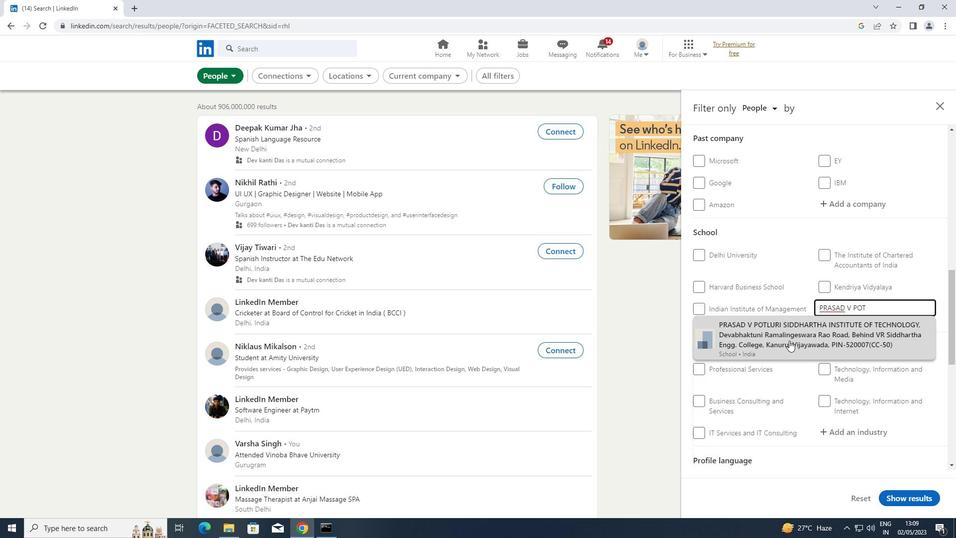
Action: Key pressed <Key.caps_lock>
Screenshot: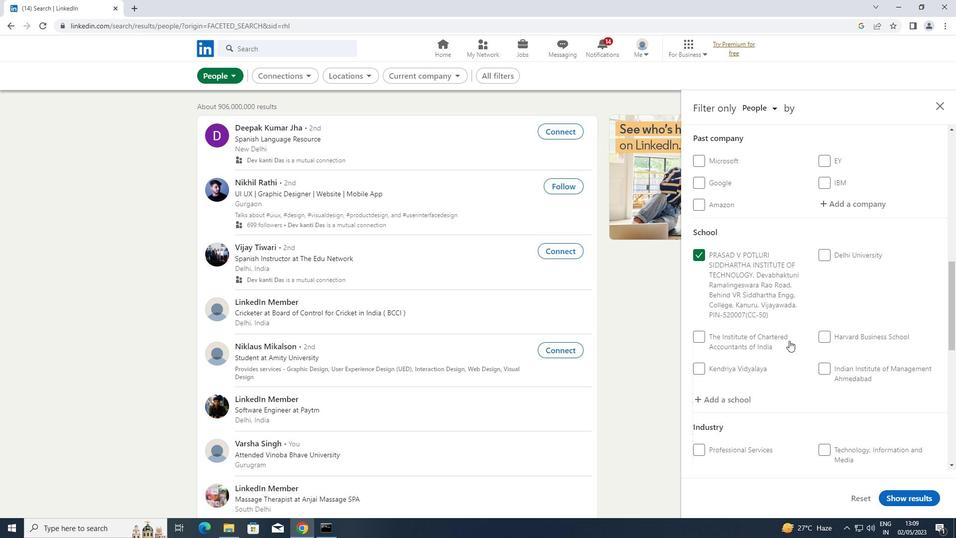 
Action: Mouse scrolled (789, 340) with delta (0, 0)
Screenshot: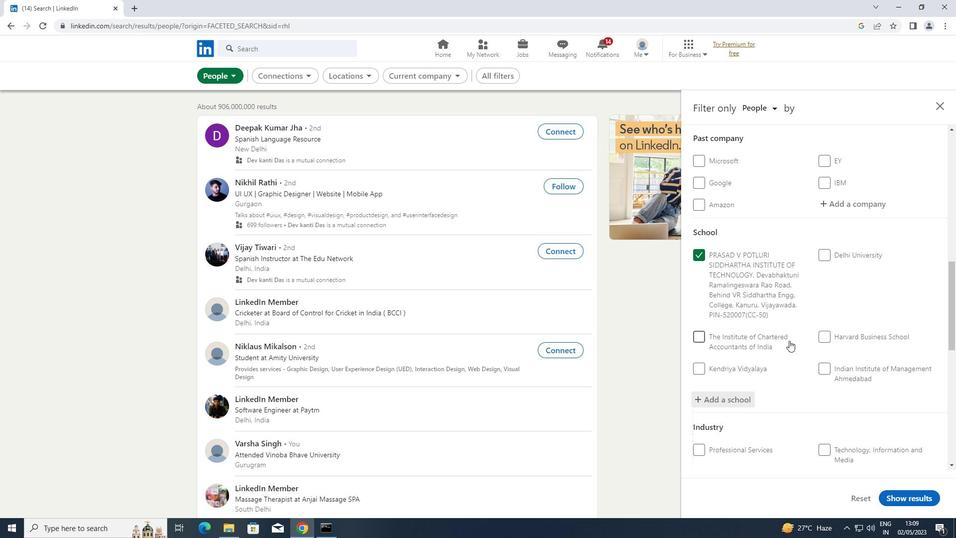 
Action: Mouse scrolled (789, 340) with delta (0, 0)
Screenshot: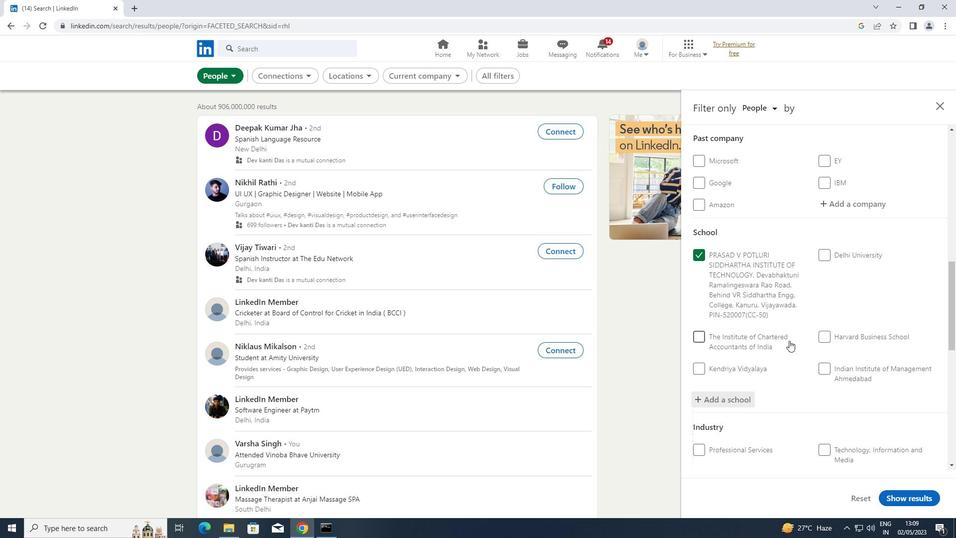 
Action: Mouse scrolled (789, 340) with delta (0, 0)
Screenshot: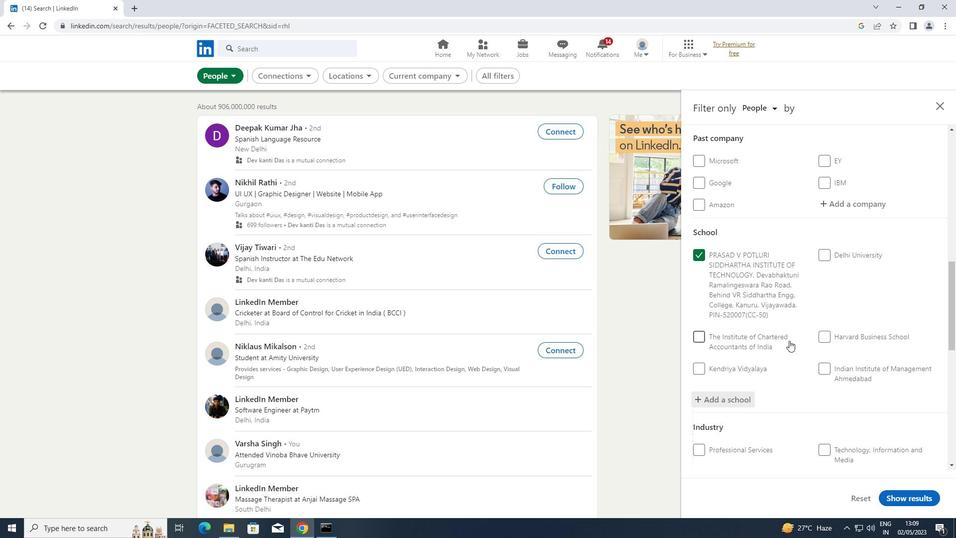 
Action: Mouse scrolled (789, 340) with delta (0, 0)
Screenshot: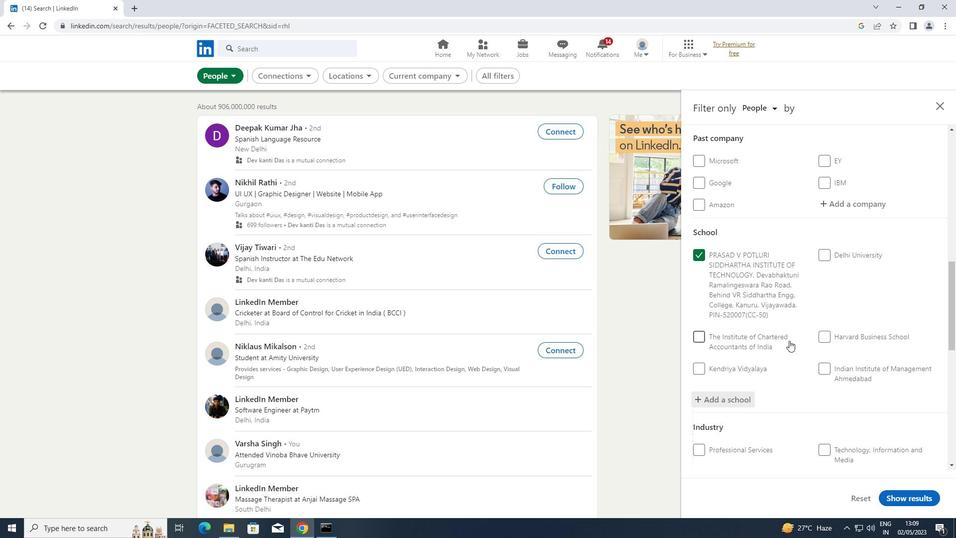
Action: Mouse scrolled (789, 340) with delta (0, 0)
Screenshot: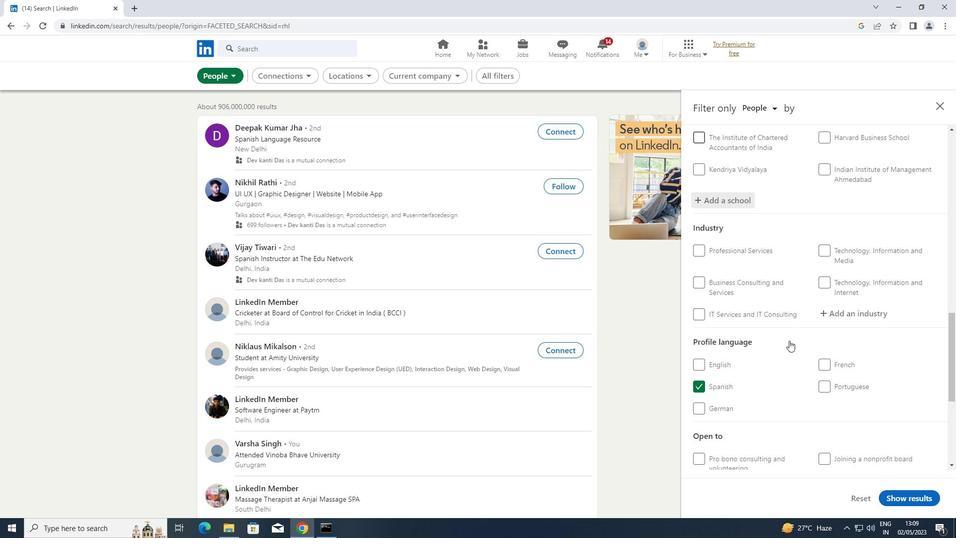 
Action: Mouse moved to (840, 269)
Screenshot: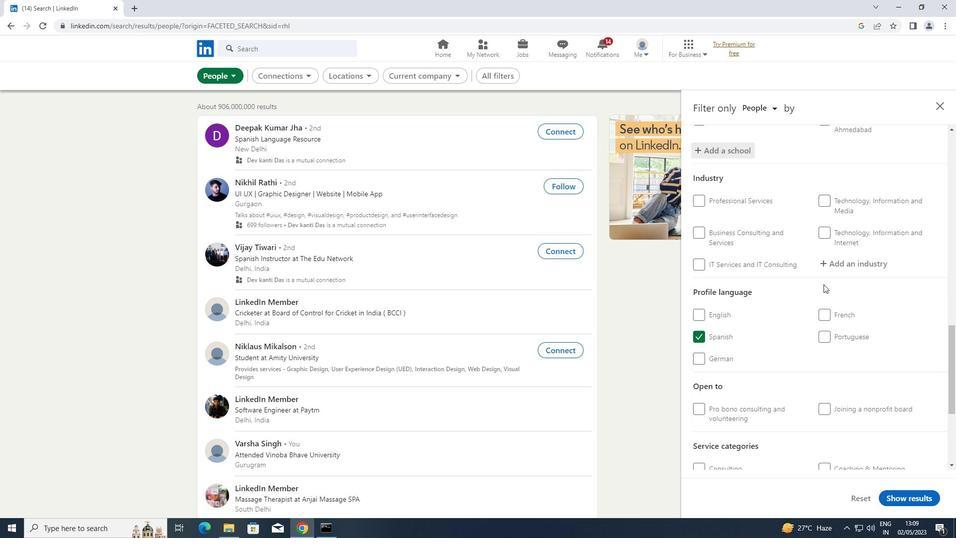 
Action: Mouse pressed left at (840, 269)
Screenshot: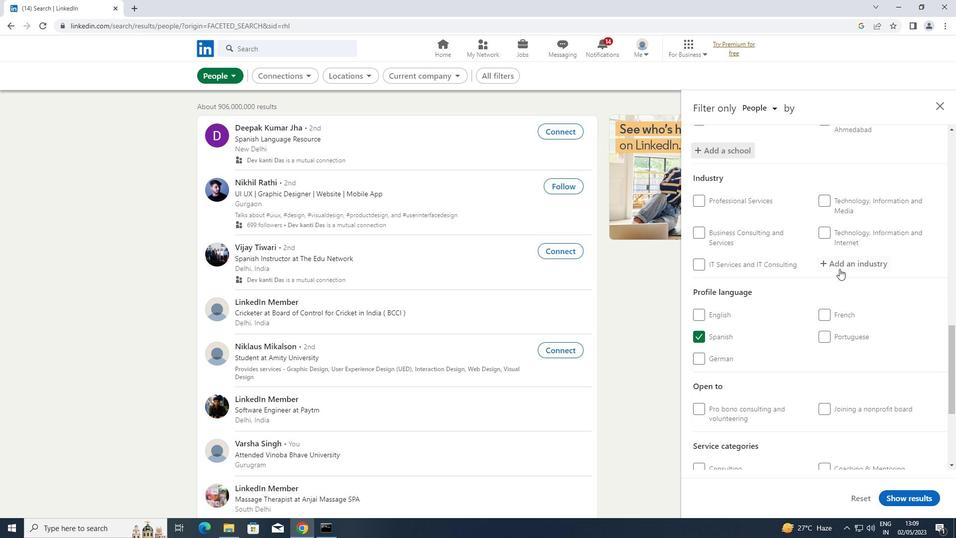 
Action: Key pressed <Key.shift>SECURITY
Screenshot: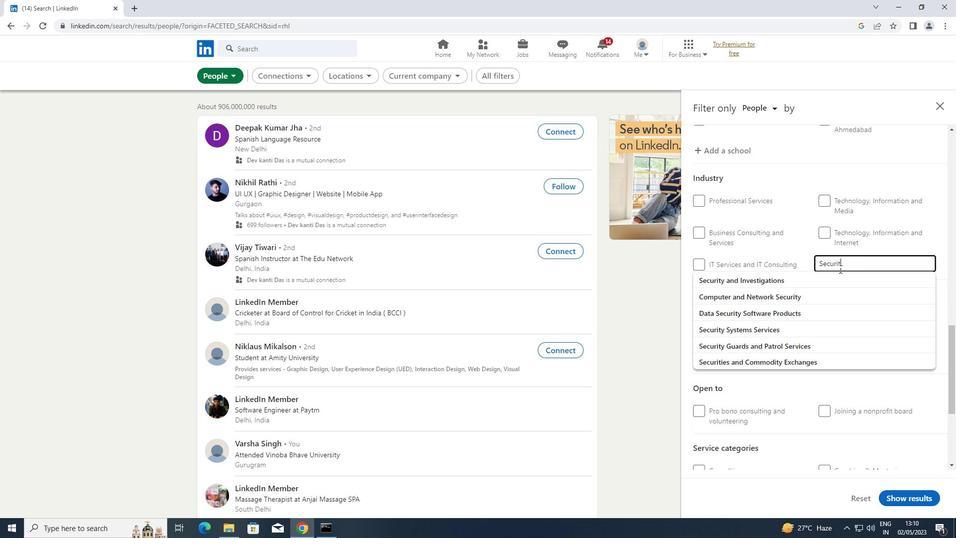 
Action: Mouse moved to (798, 278)
Screenshot: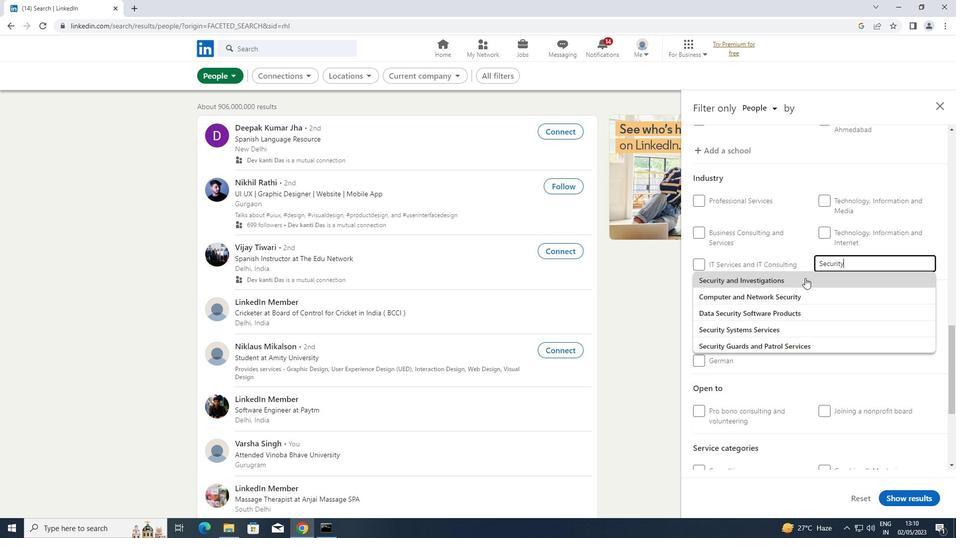 
Action: Mouse pressed left at (798, 278)
Screenshot: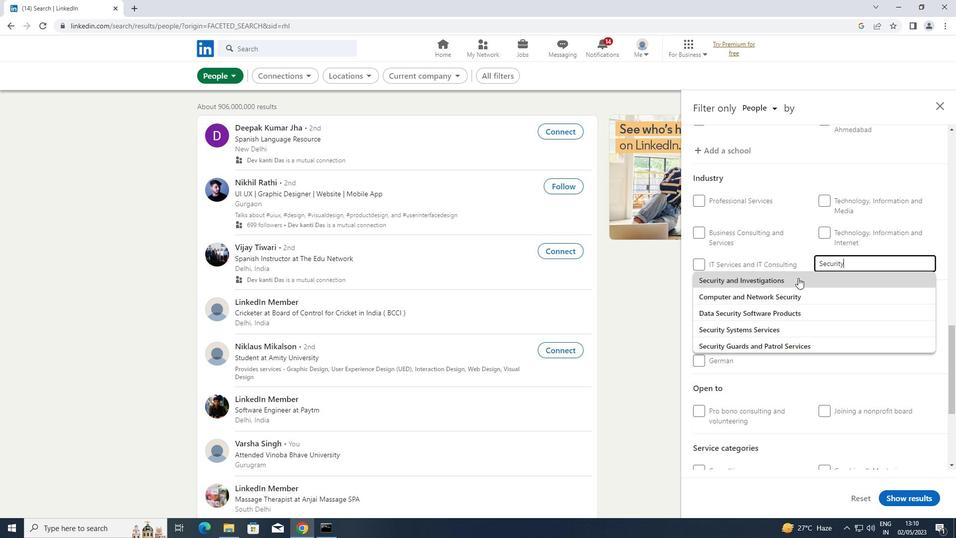 
Action: Mouse scrolled (798, 277) with delta (0, 0)
Screenshot: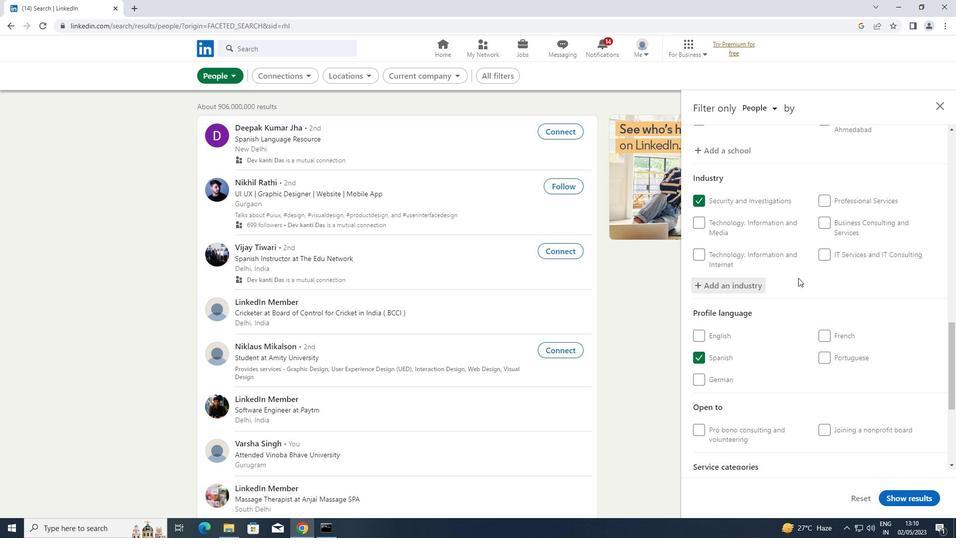 
Action: Mouse scrolled (798, 277) with delta (0, 0)
Screenshot: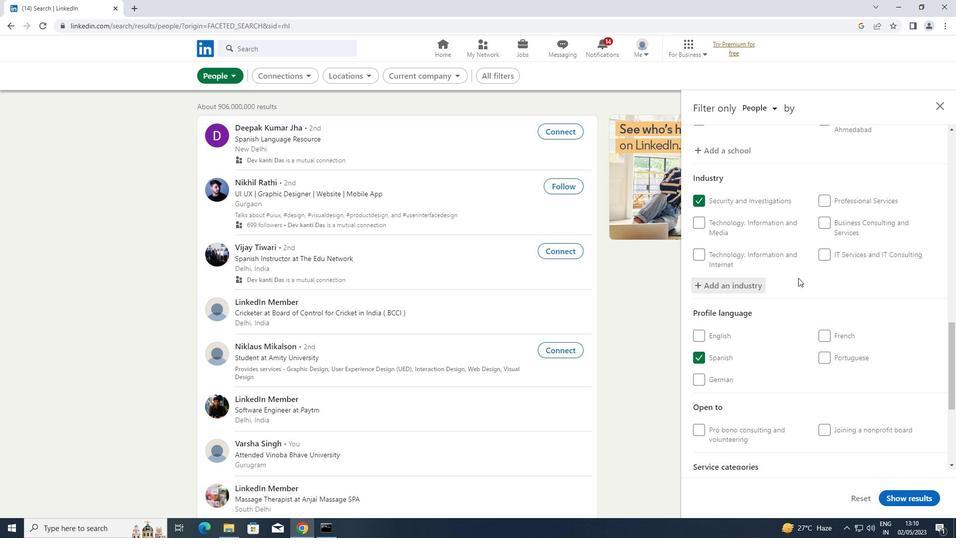 
Action: Mouse scrolled (798, 277) with delta (0, 0)
Screenshot: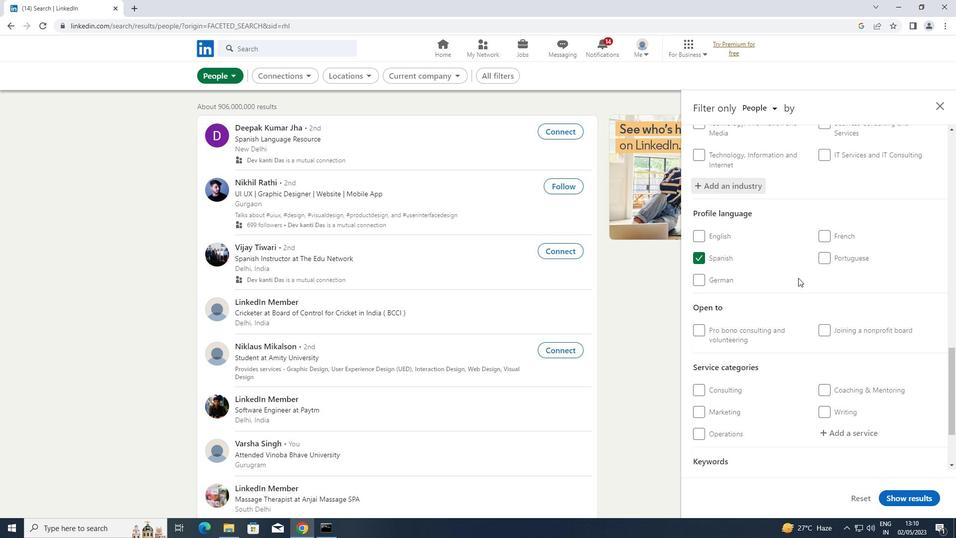 
Action: Mouse scrolled (798, 277) with delta (0, 0)
Screenshot: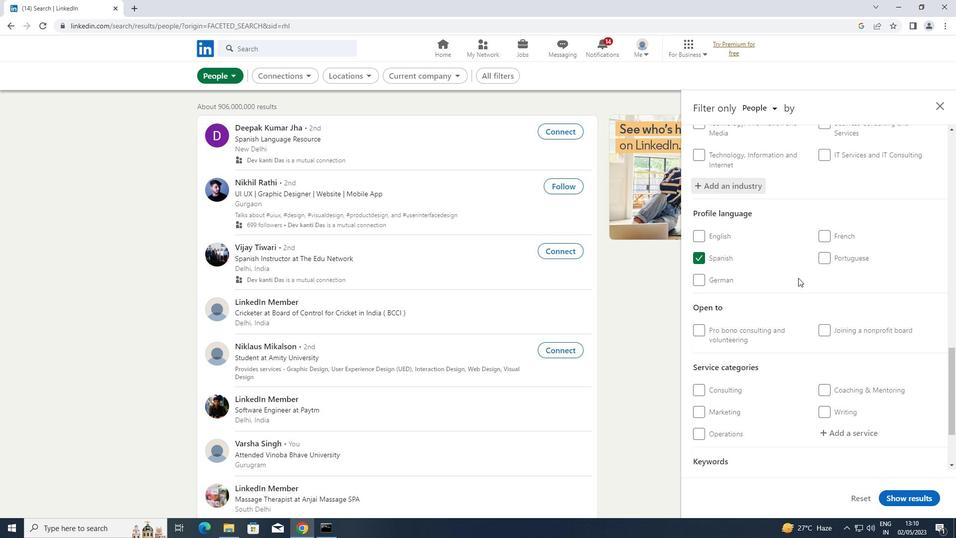 
Action: Mouse moved to (844, 327)
Screenshot: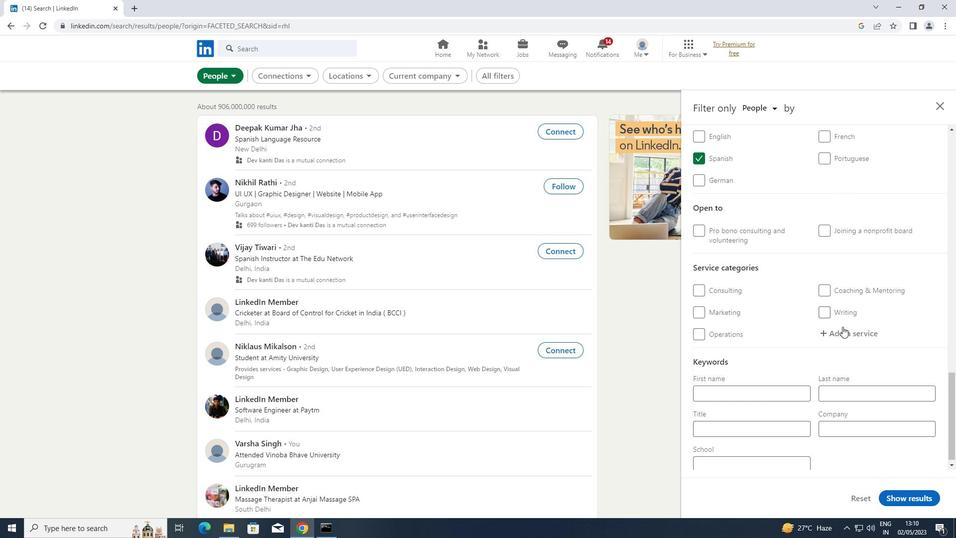 
Action: Mouse pressed left at (844, 327)
Screenshot: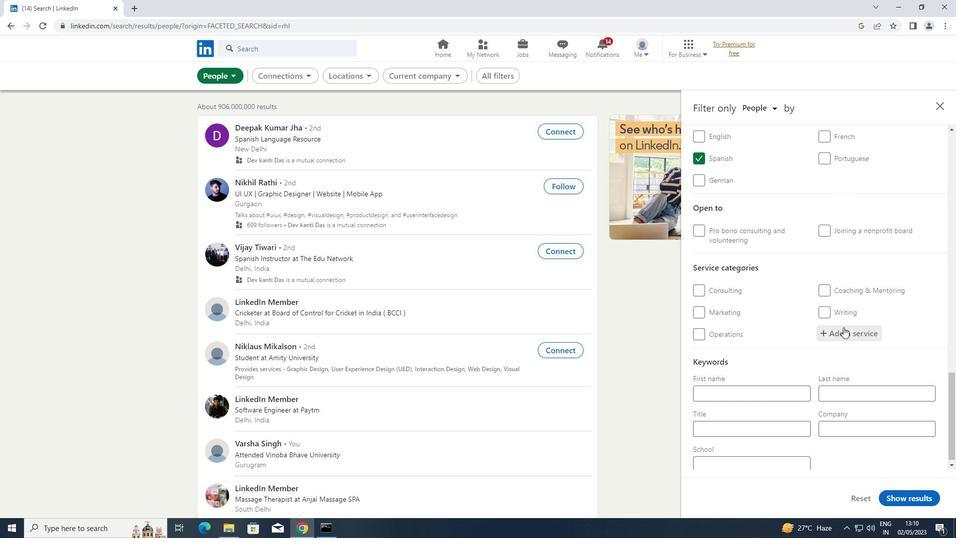 
Action: Mouse moved to (843, 325)
Screenshot: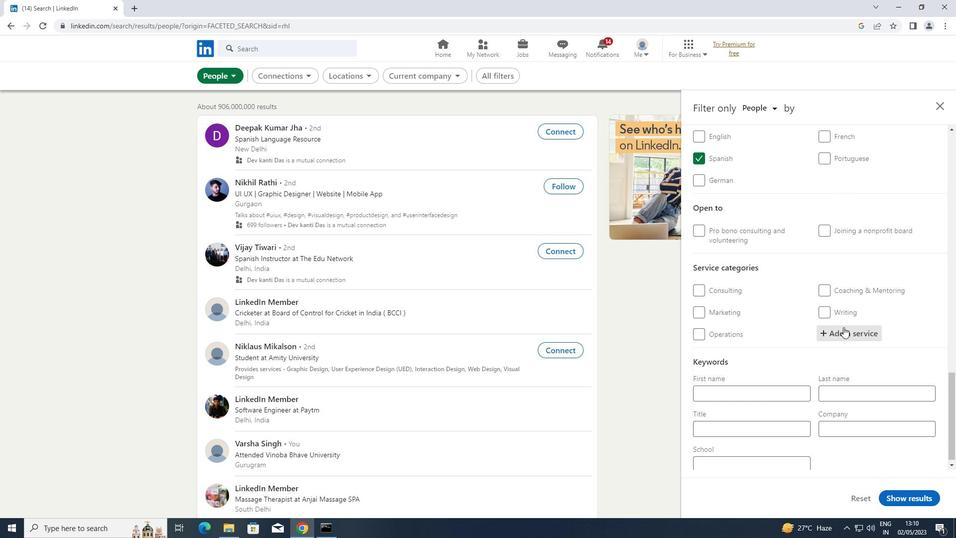 
Action: Key pressed <Key.shift>PROJECT
Screenshot: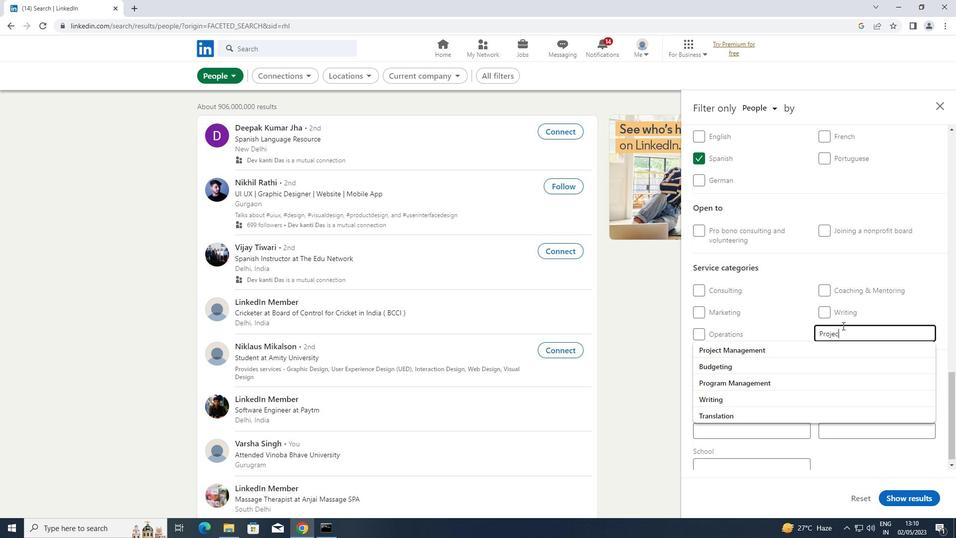 
Action: Mouse moved to (751, 347)
Screenshot: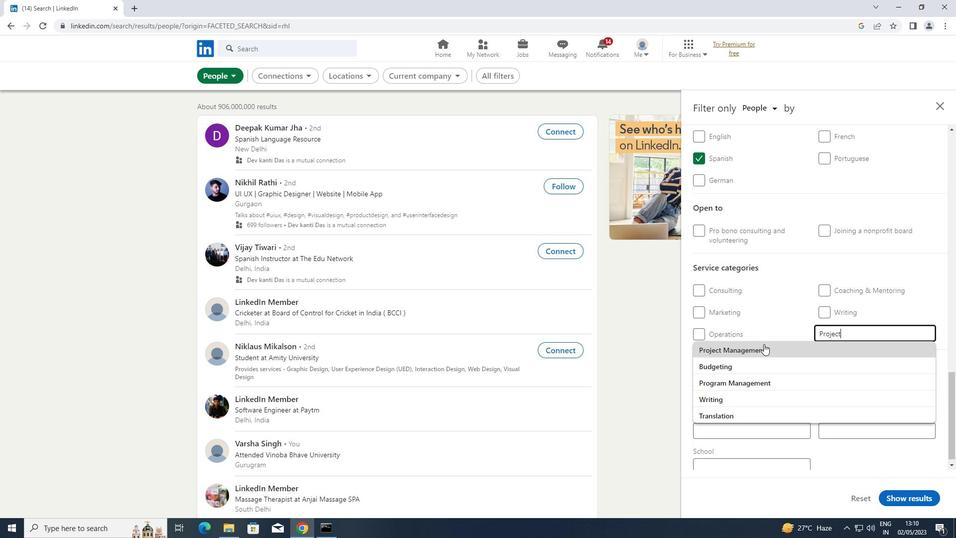
Action: Mouse pressed left at (751, 347)
Screenshot: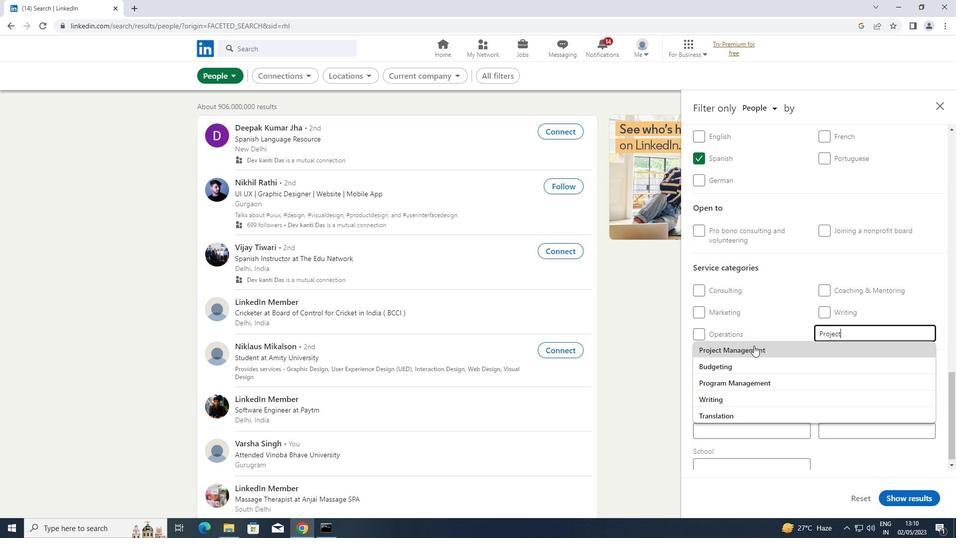 
Action: Mouse moved to (745, 339)
Screenshot: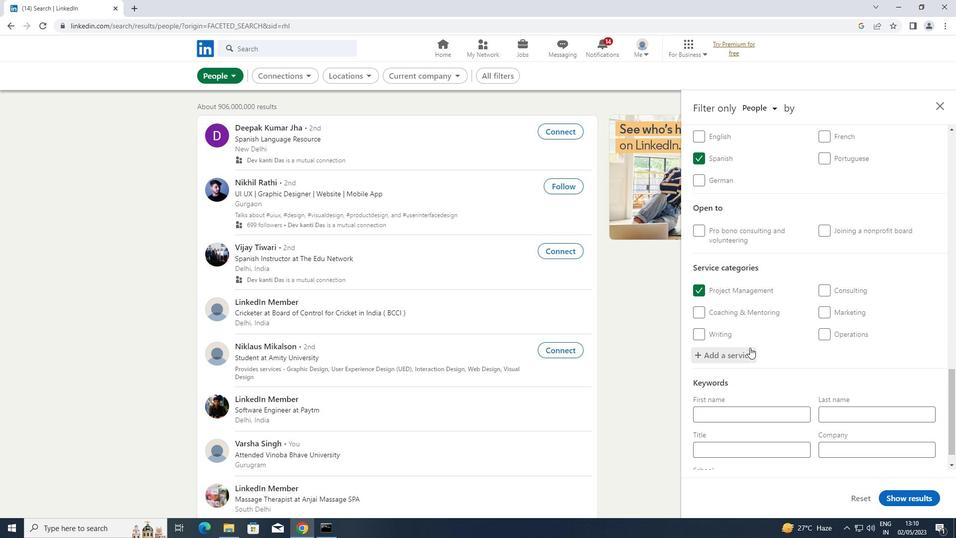 
Action: Mouse scrolled (745, 338) with delta (0, 0)
Screenshot: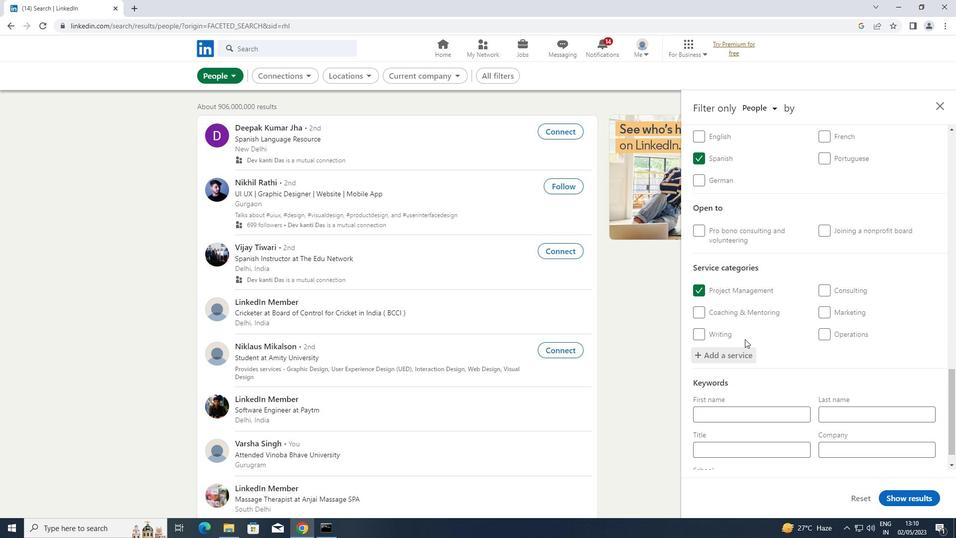
Action: Mouse scrolled (745, 338) with delta (0, 0)
Screenshot: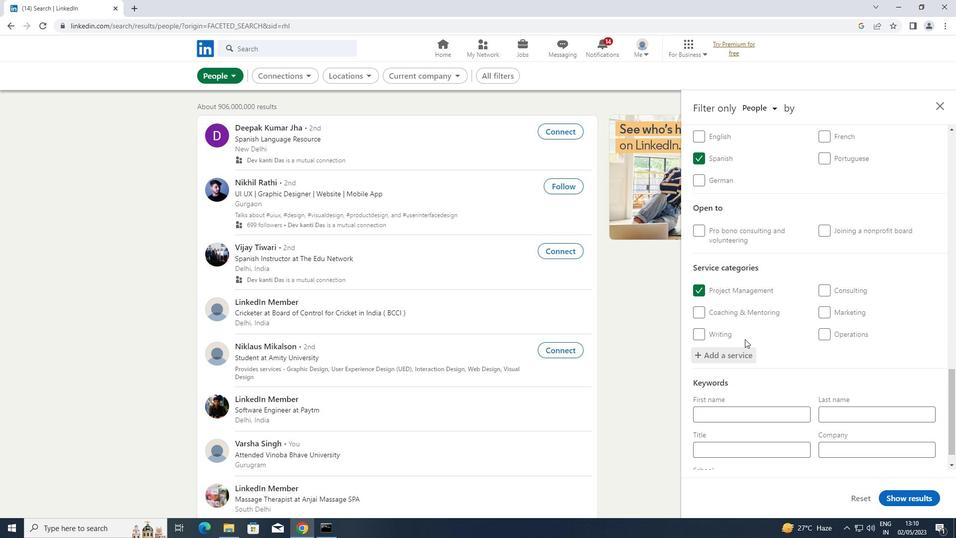 
Action: Mouse scrolled (745, 338) with delta (0, 0)
Screenshot: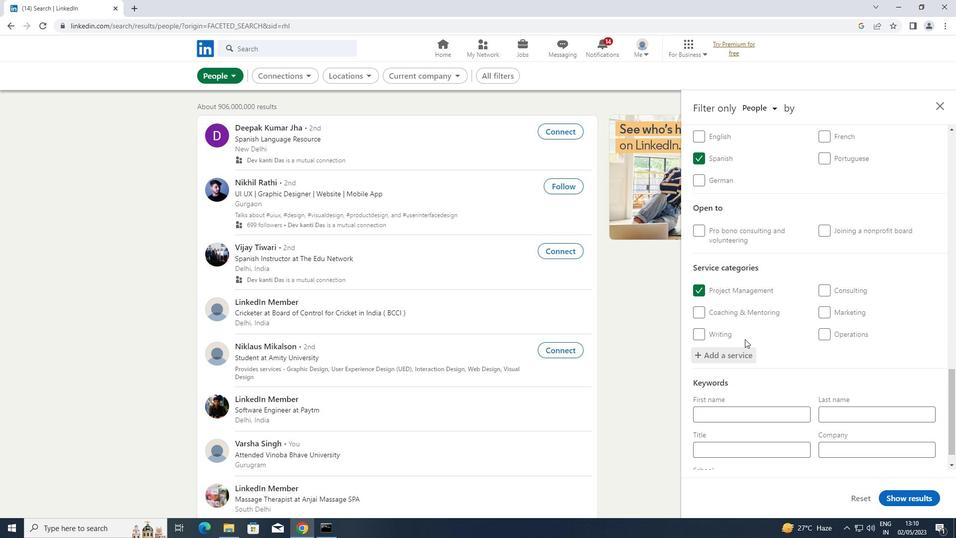 
Action: Mouse scrolled (745, 338) with delta (0, 0)
Screenshot: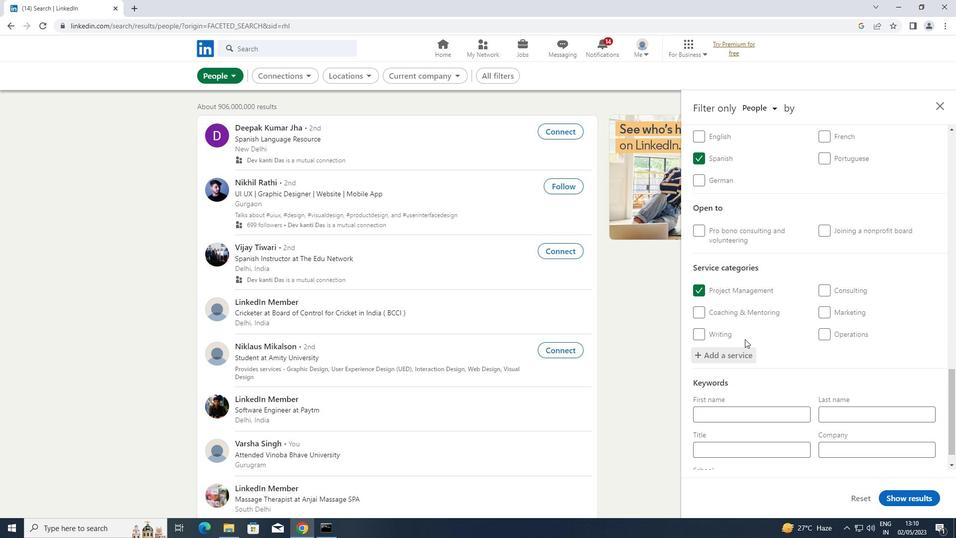 
Action: Mouse scrolled (745, 338) with delta (0, 0)
Screenshot: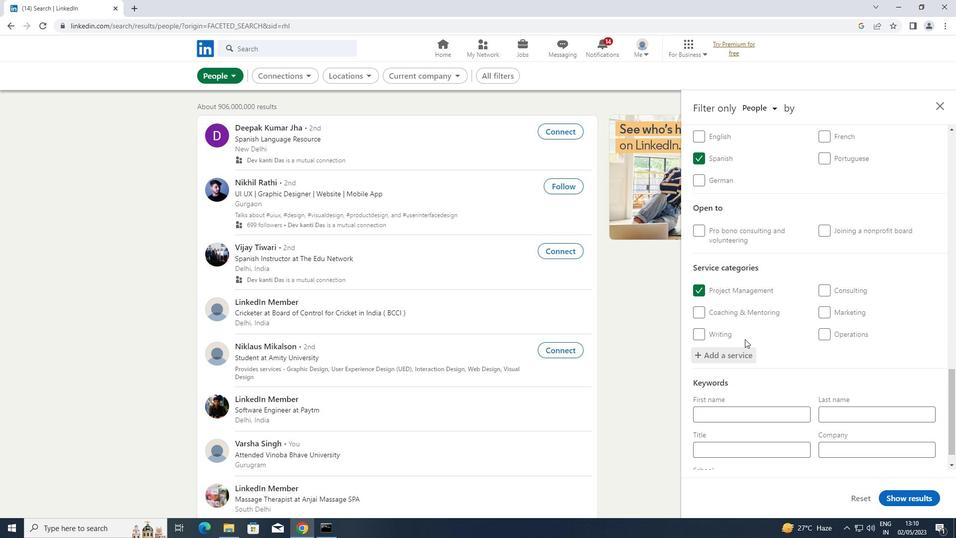 
Action: Mouse moved to (747, 424)
Screenshot: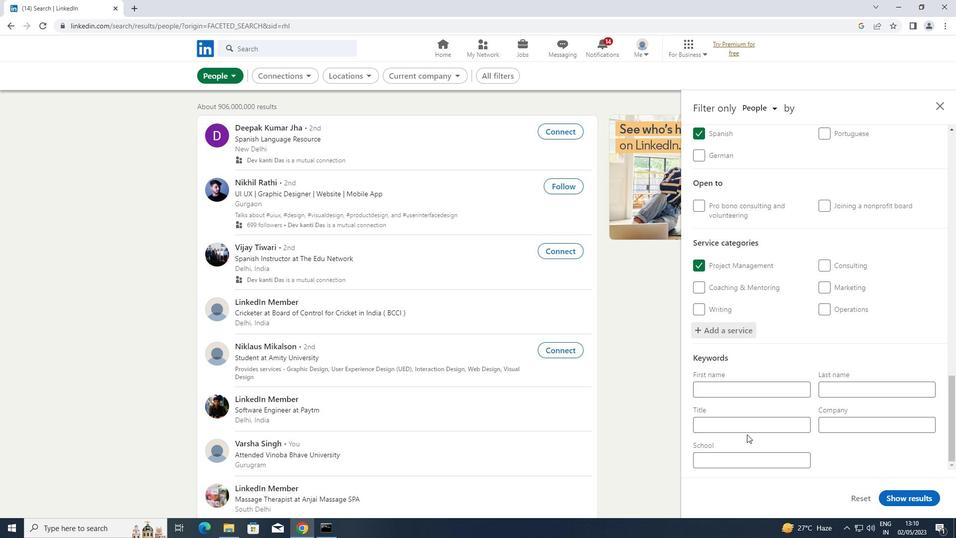 
Action: Mouse pressed left at (747, 424)
Screenshot: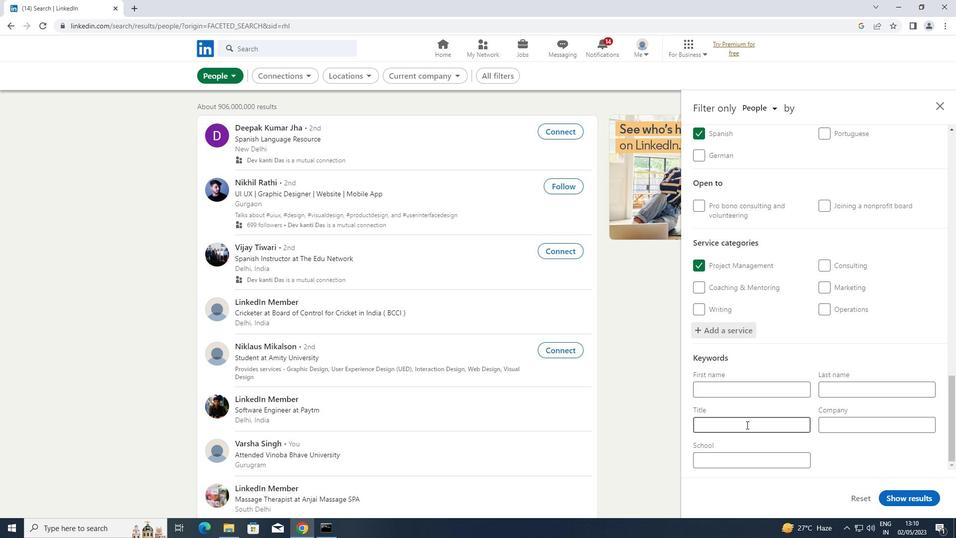 
Action: Mouse moved to (709, 265)
Screenshot: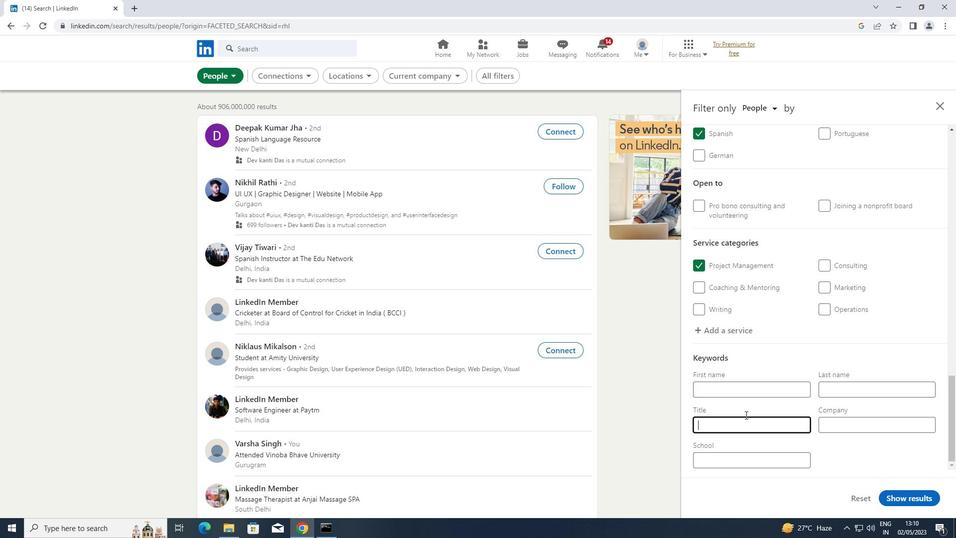 
Action: Key pressed <Key.shift>TEST<Key.space><Key.shift>SCORER
Screenshot: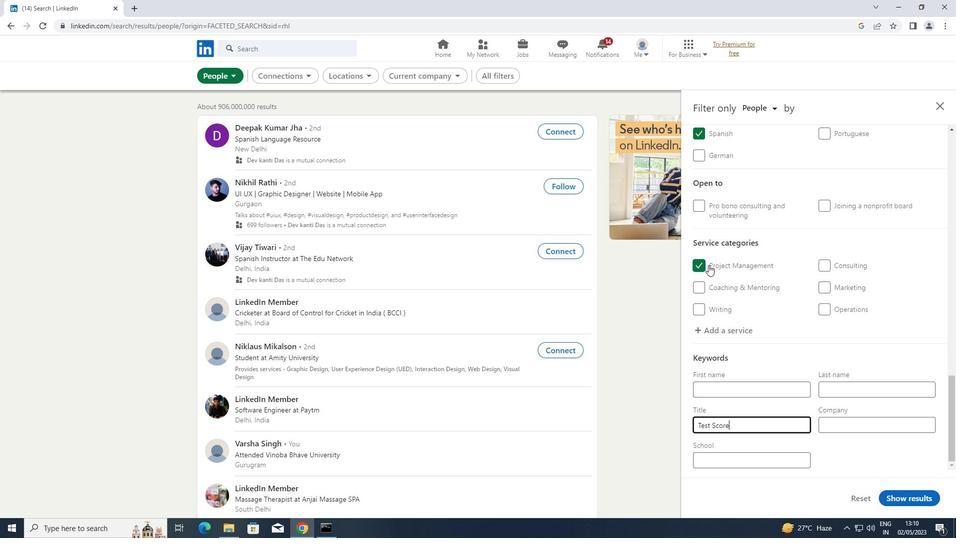 
Action: Mouse moved to (894, 495)
Screenshot: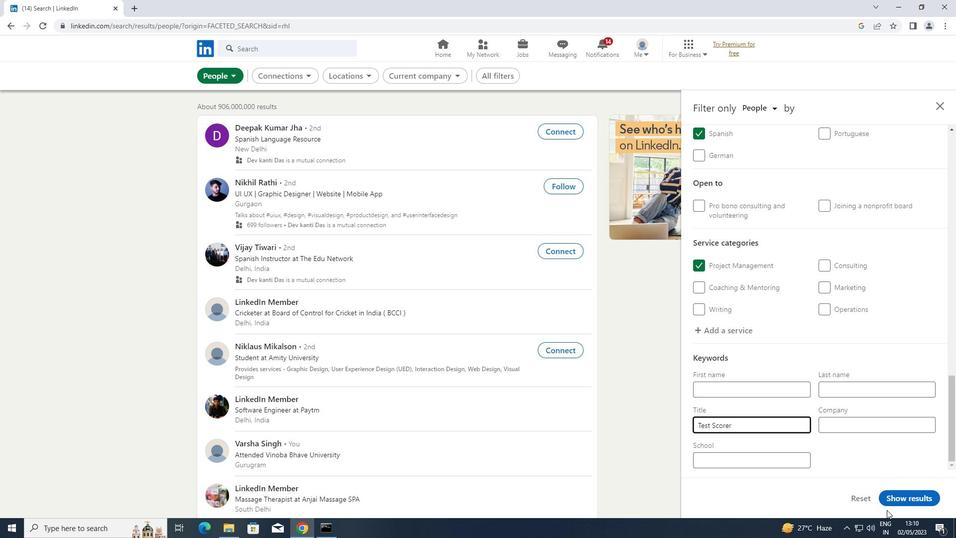 
Action: Mouse pressed left at (894, 495)
Screenshot: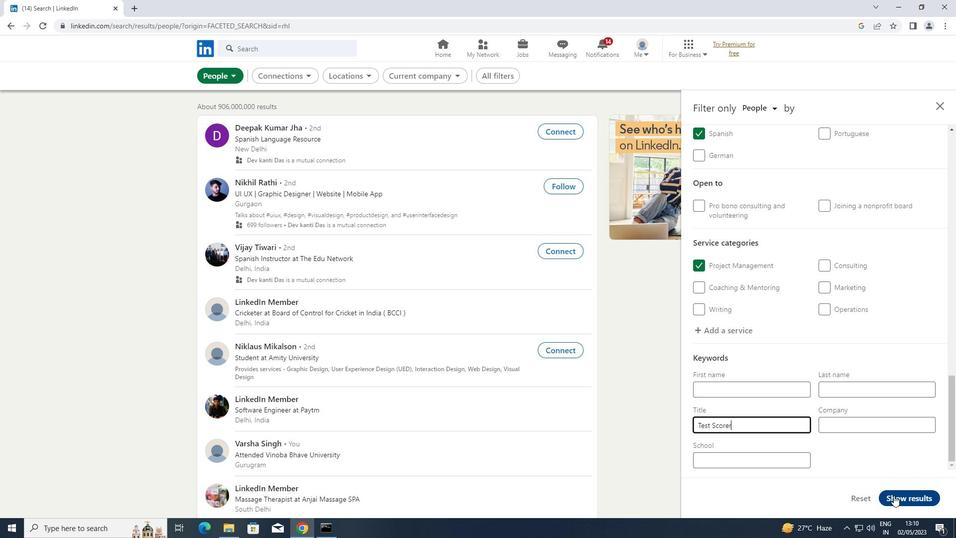 
